 Task: Add a signature Julianna Martinez containing With gratitude and sincere wishes, Julianna Martinez to email address softage.5@softage.net and add a folder Machine learning
Action: Mouse moved to (130, 19)
Screenshot: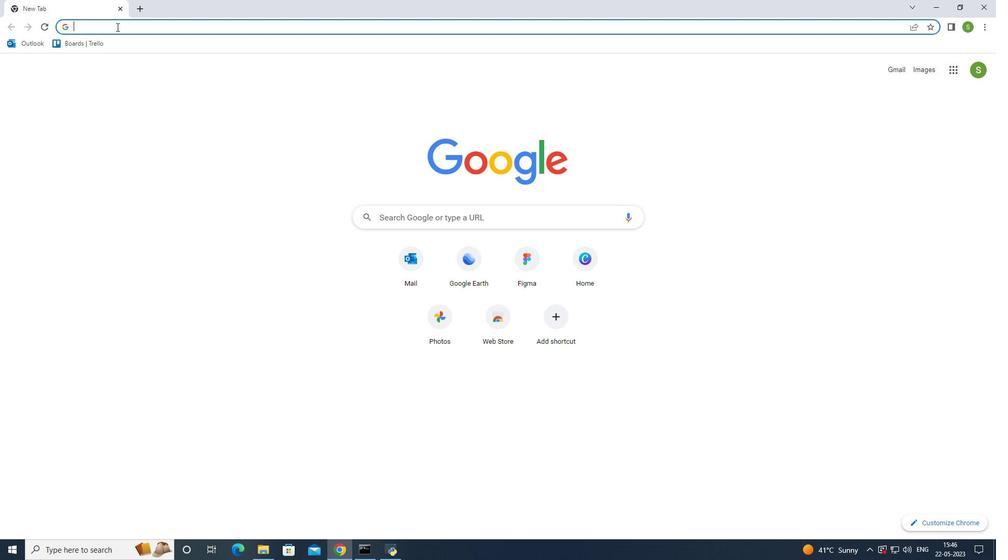 
Action: Key pressed outlook<Key.enter>
Screenshot: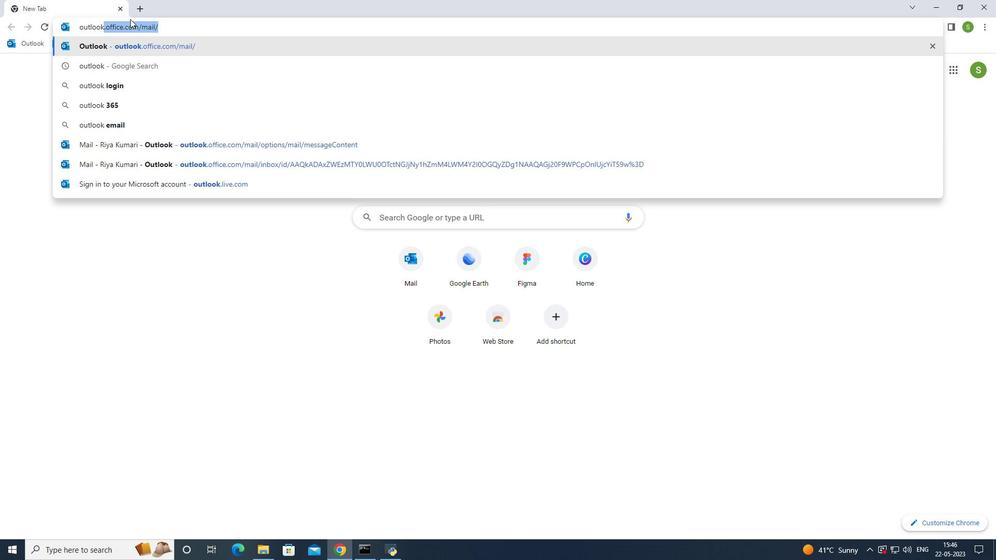 
Action: Mouse moved to (82, 91)
Screenshot: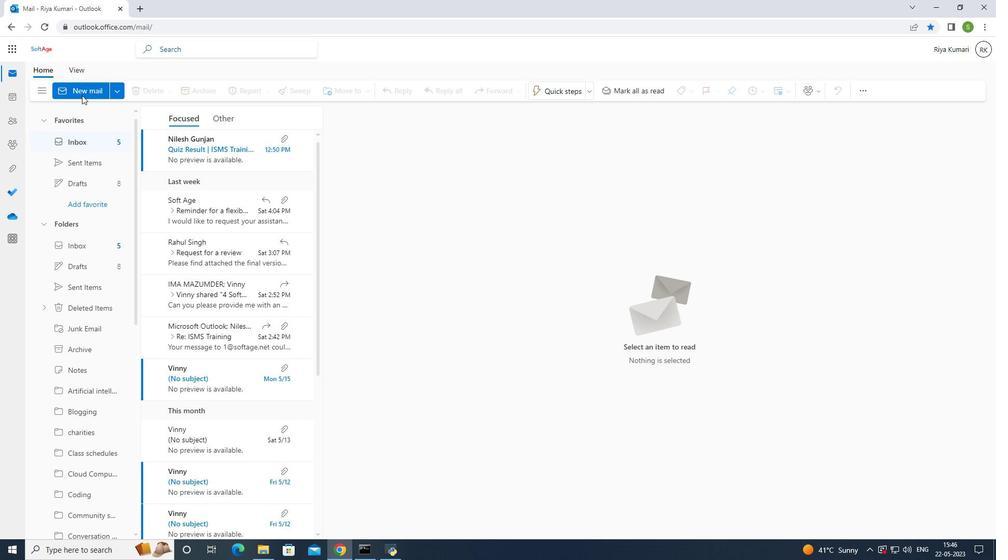 
Action: Mouse pressed left at (82, 91)
Screenshot: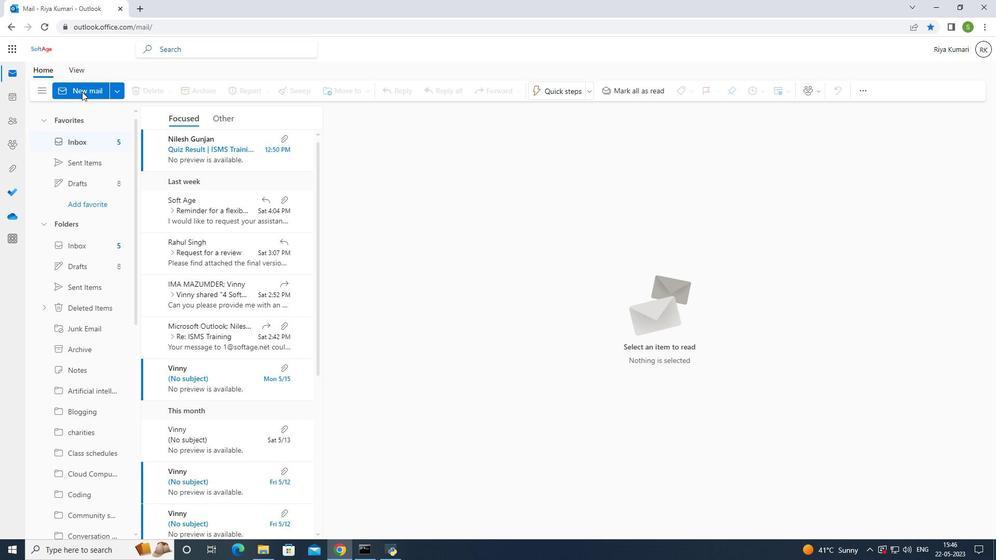 
Action: Mouse pressed left at (82, 91)
Screenshot: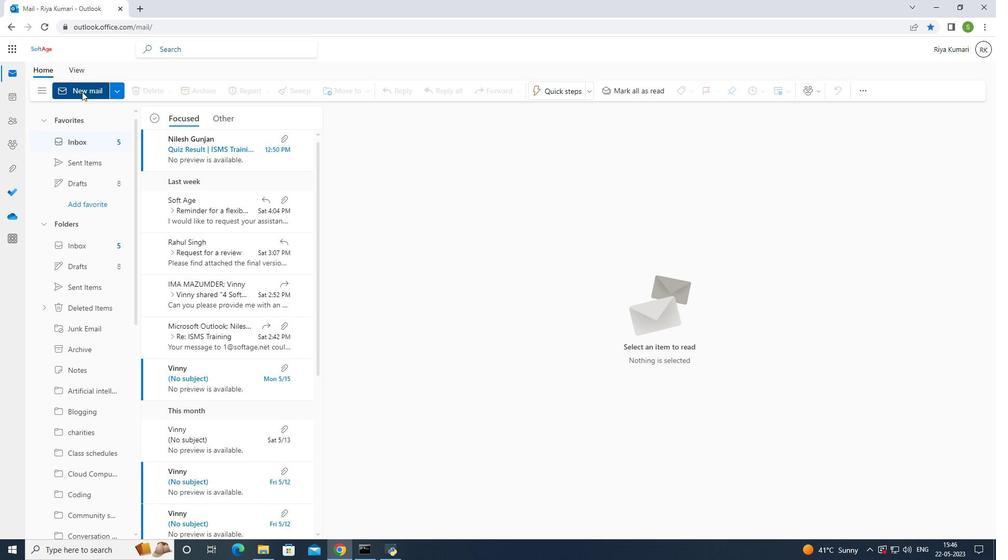 
Action: Mouse moved to (679, 95)
Screenshot: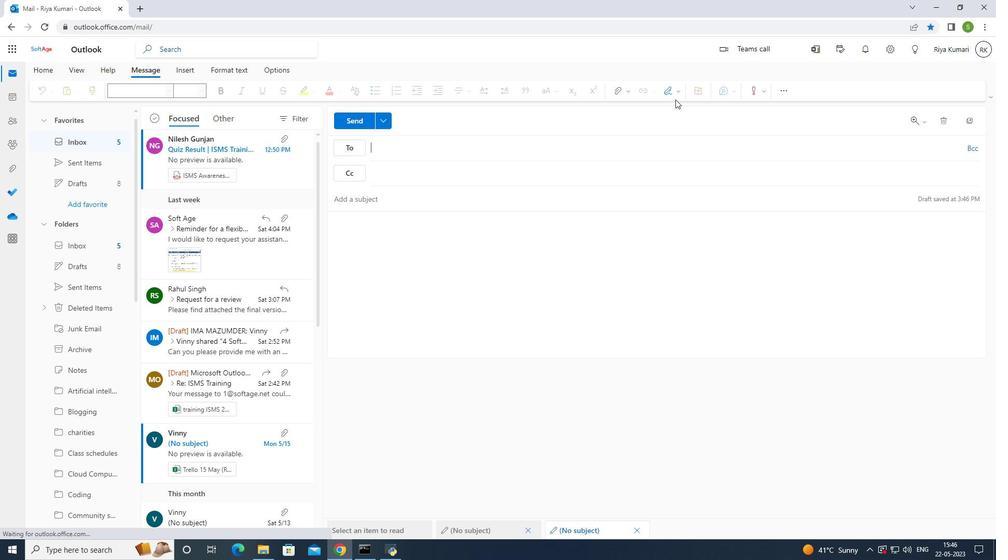 
Action: Mouse pressed left at (679, 95)
Screenshot: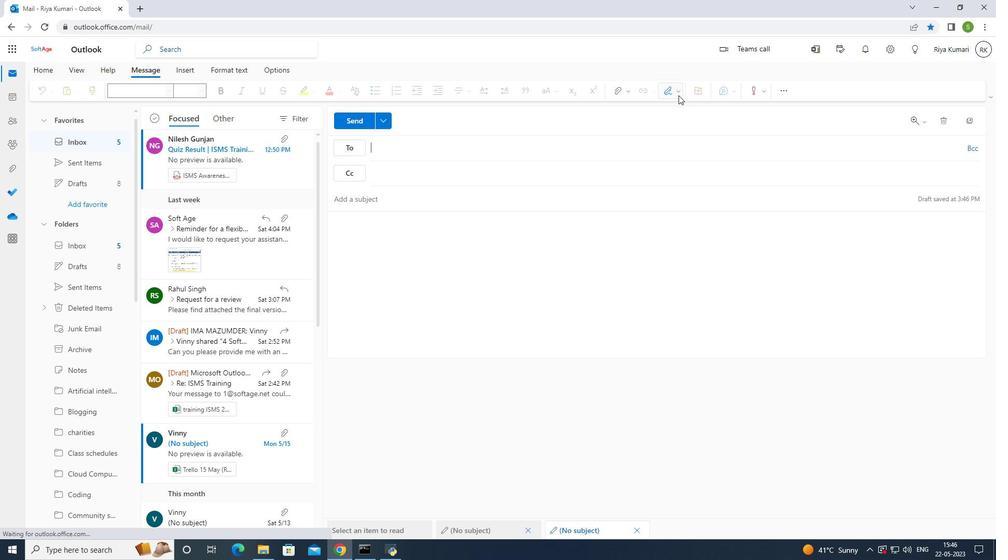 
Action: Mouse moved to (669, 133)
Screenshot: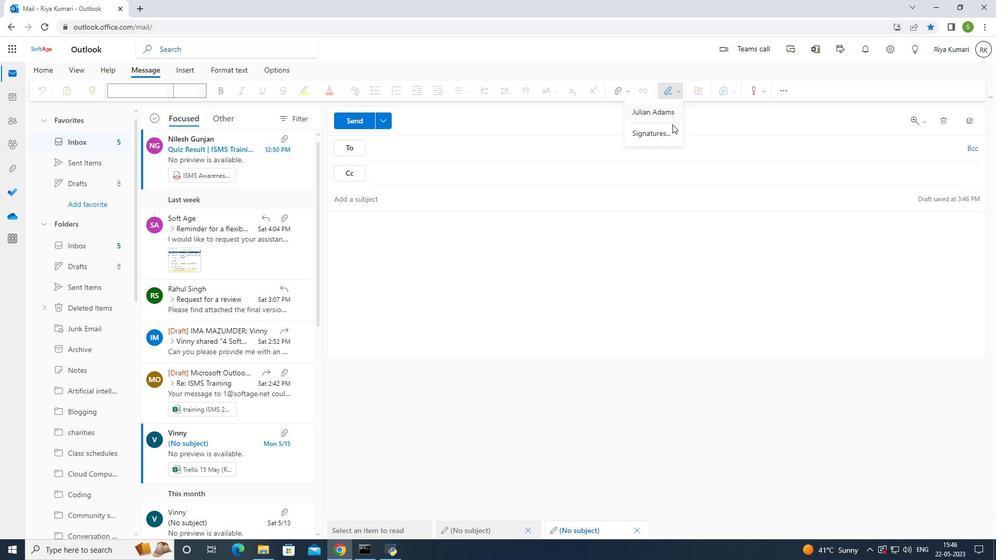 
Action: Mouse pressed left at (669, 133)
Screenshot: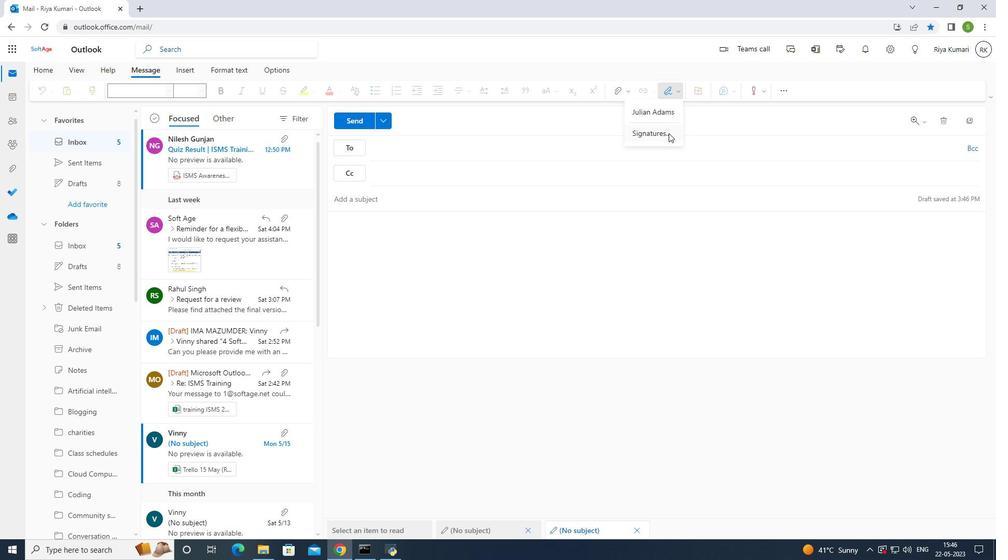 
Action: Mouse moved to (652, 172)
Screenshot: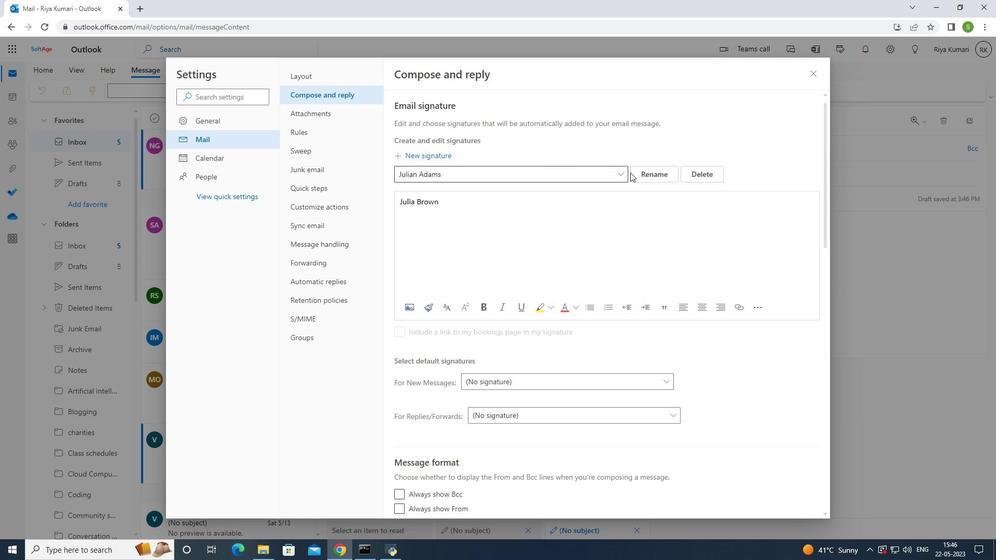 
Action: Mouse pressed left at (652, 172)
Screenshot: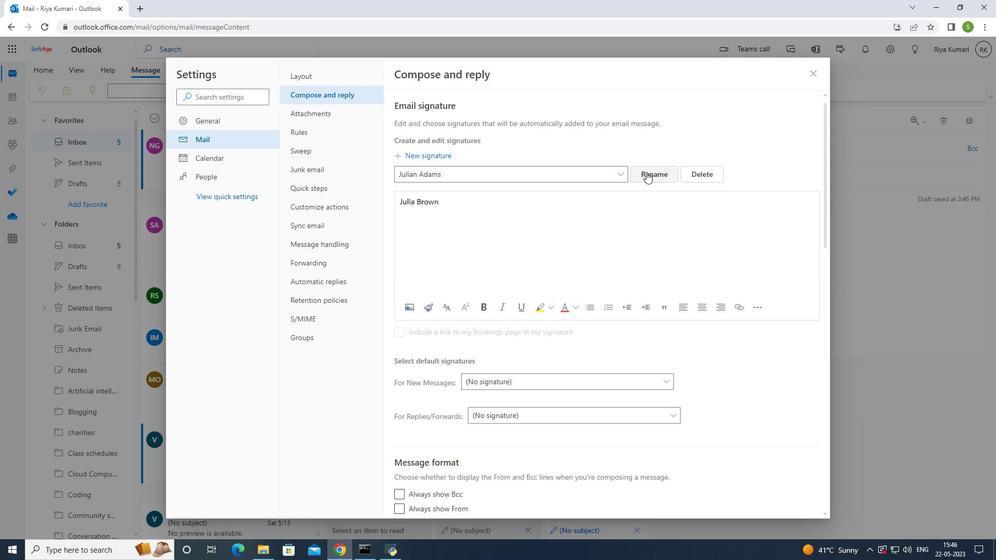 
Action: Mouse moved to (589, 178)
Screenshot: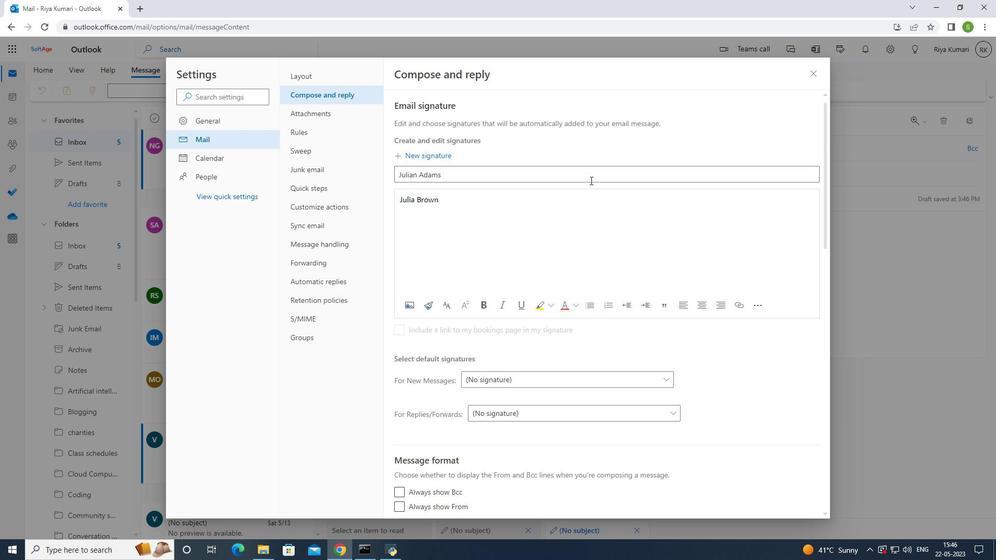 
Action: Mouse pressed left at (589, 178)
Screenshot: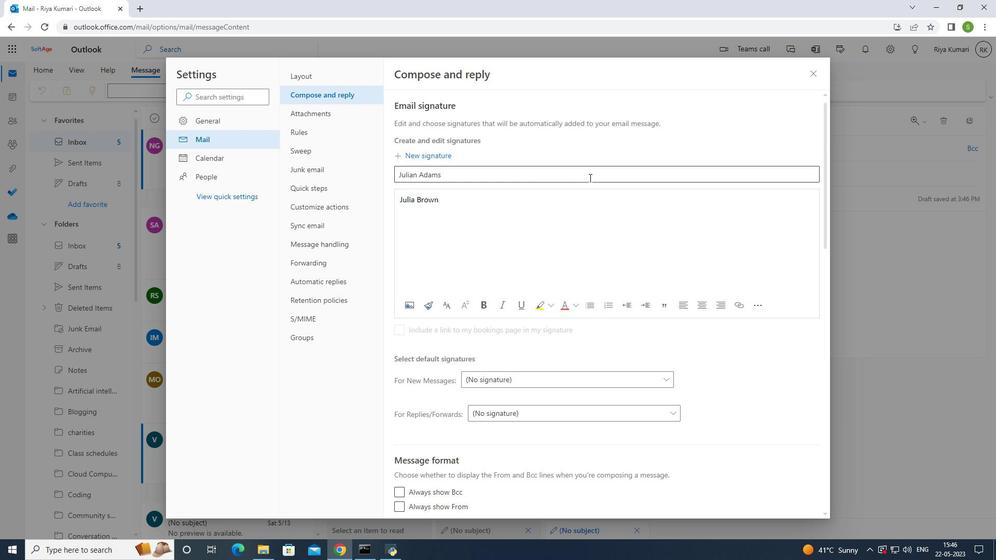 
Action: Mouse moved to (589, 178)
Screenshot: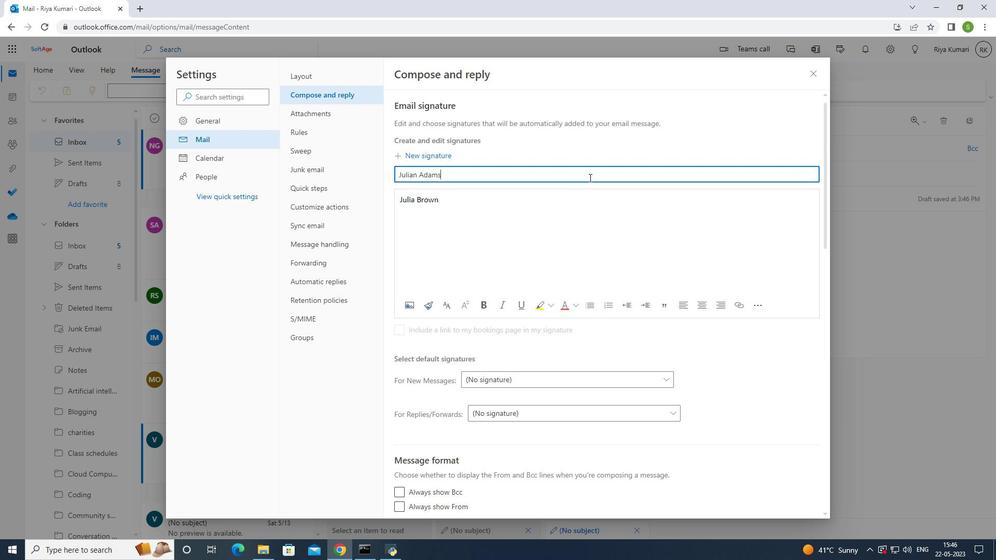
Action: Key pressed <Key.backspace><Key.backspace><Key.backspace><Key.backspace><Key.backspace><Key.backspace><Key.backspace><Key.backspace><Key.backspace><Key.backspace><Key.backspace><Key.backspace><Key.backspace><Key.backspace><Key.backspace><Key.backspace><Key.backspace><Key.backspace><Key.shift>Julianna<Key.space><Key.shift>martinez
Screenshot: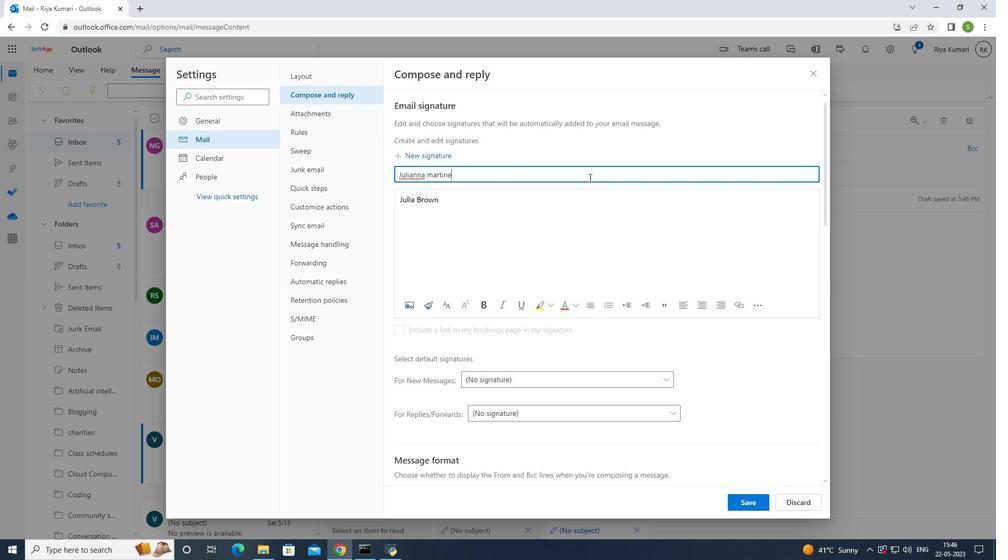 
Action: Mouse moved to (444, 199)
Screenshot: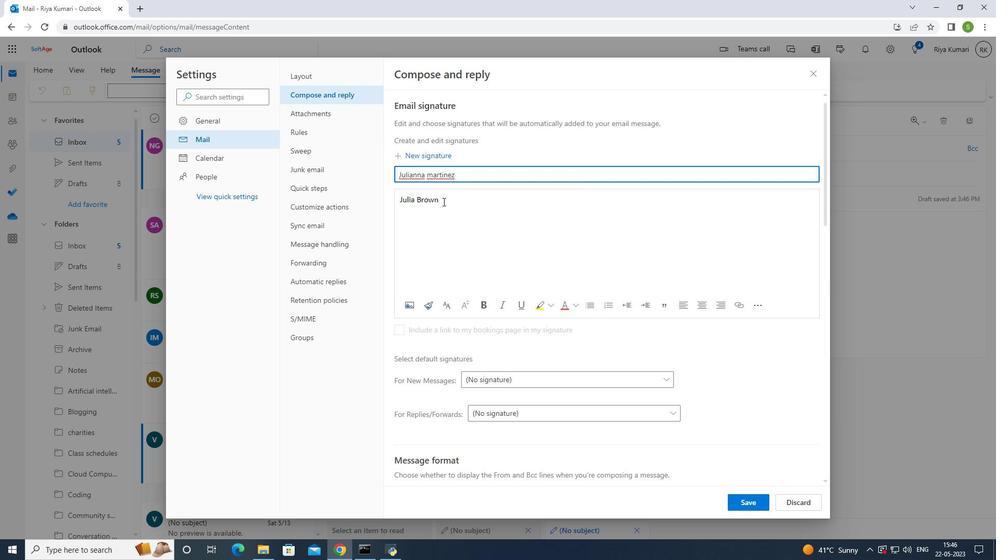 
Action: Mouse pressed left at (444, 199)
Screenshot: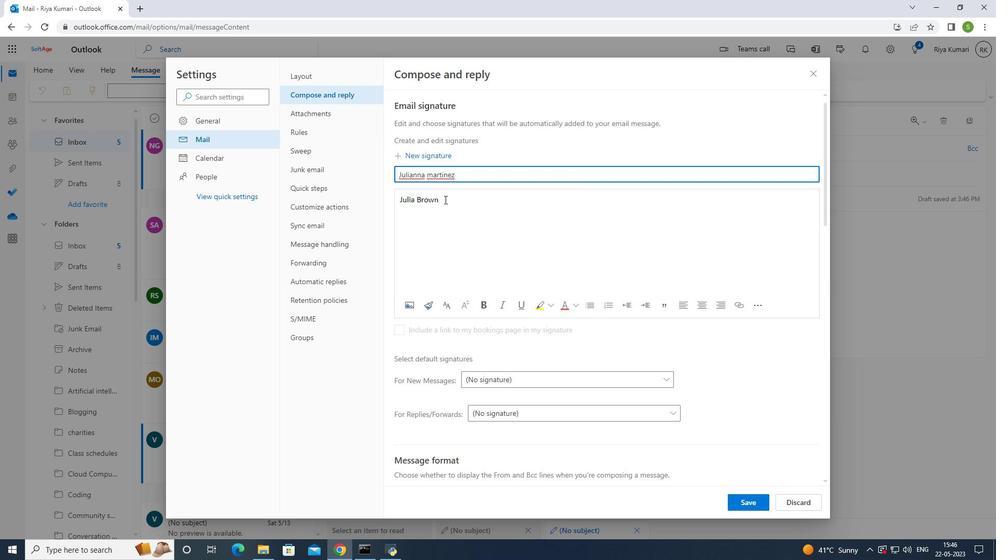 
Action: Mouse moved to (490, 192)
Screenshot: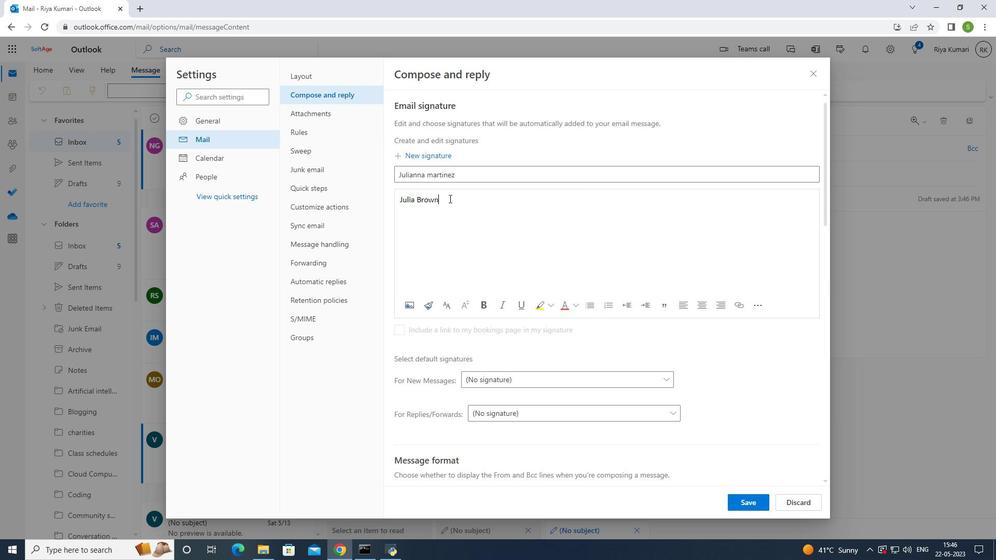 
Action: Key pressed <Key.backspace><Key.backspace><Key.backspace><Key.backspace><Key.backspace><Key.backspace><Key.backspace><Key.backspace><Key.backspace><Key.backspace><Key.backspace><Key.backspace><Key.backspace><Key.backspace><Key.backspace>julianna<Key.space><Key.shift>Martinez
Screenshot: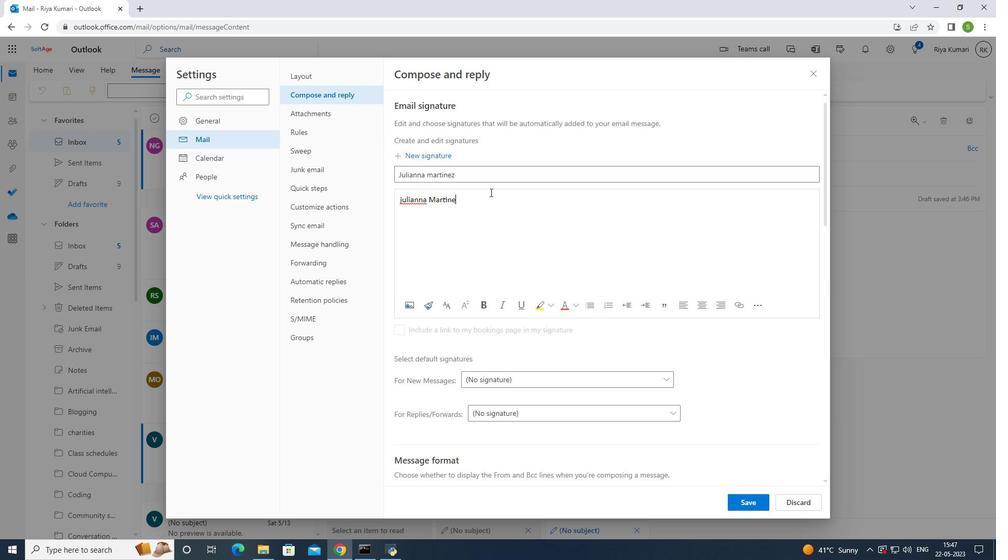 
Action: Mouse moved to (400, 197)
Screenshot: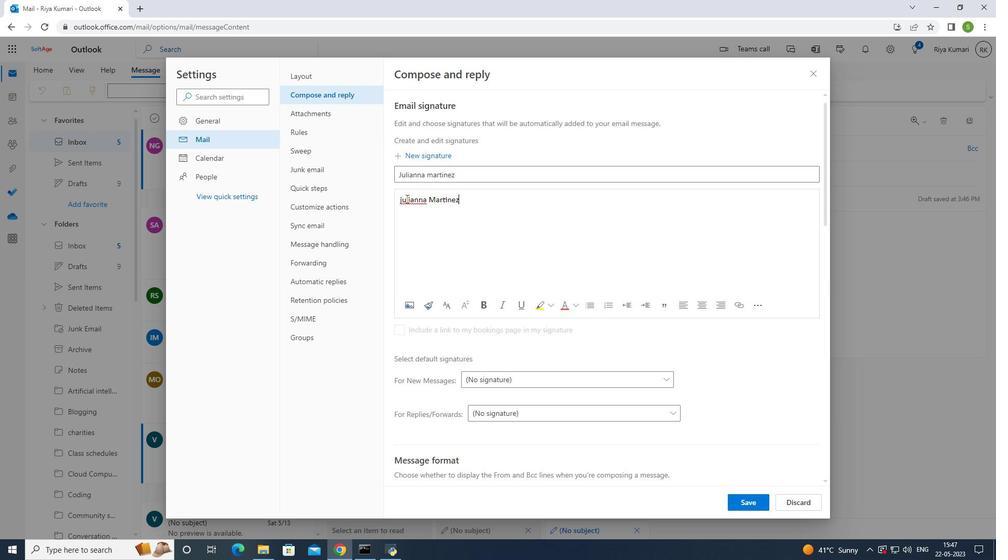 
Action: Mouse pressed left at (400, 197)
Screenshot: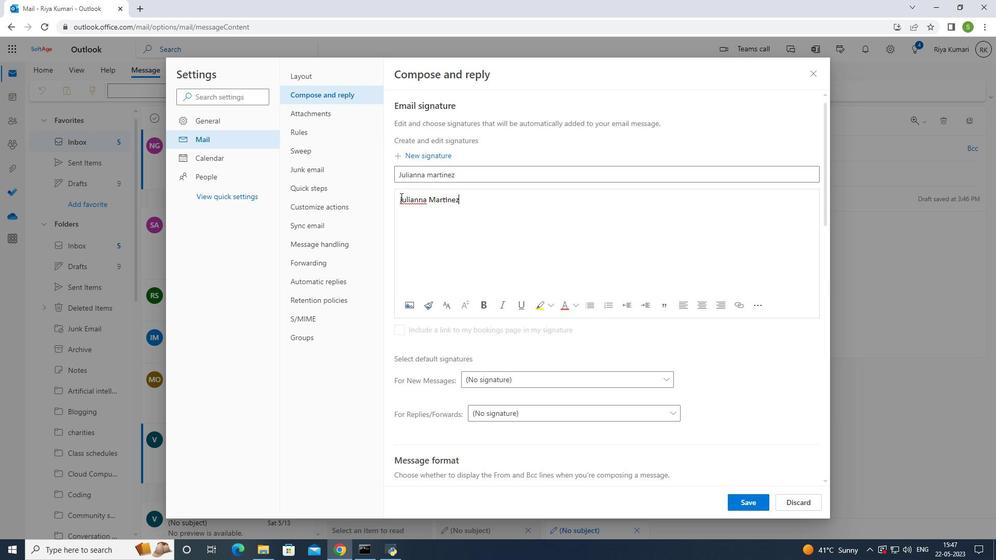 
Action: Mouse moved to (422, 196)
Screenshot: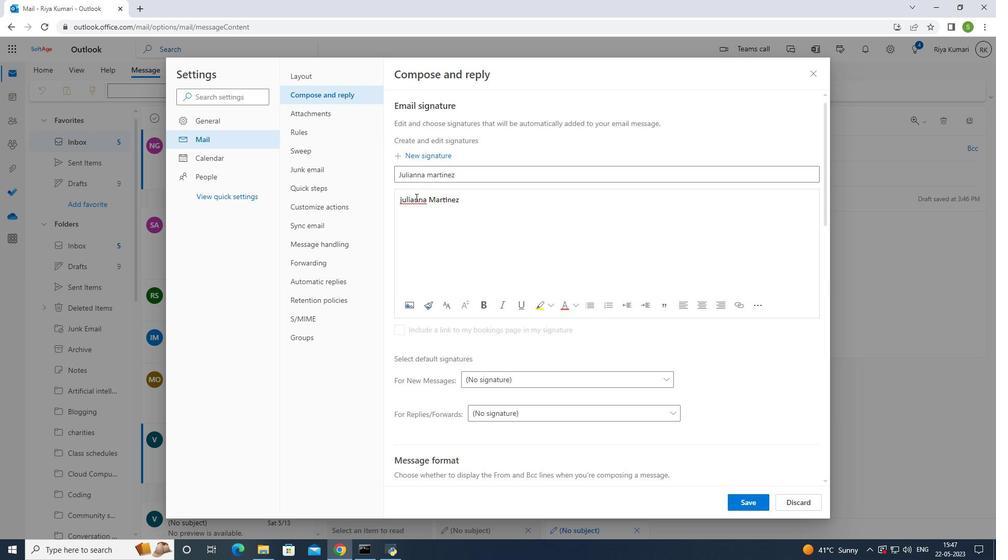 
Action: Key pressed <Key.right><Key.backspace><Key.shift><Key.shift><Key.shift><Key.shift>J
Screenshot: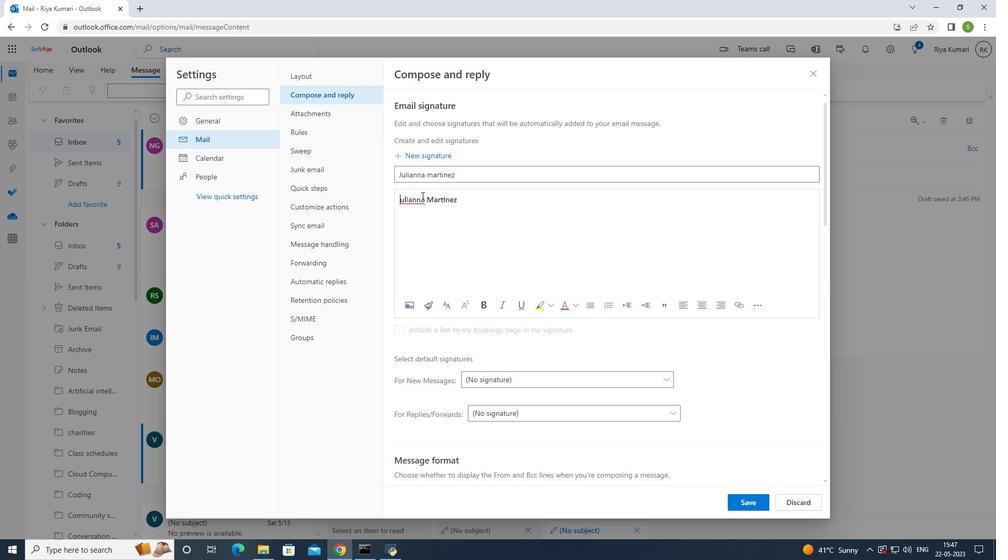 
Action: Mouse moved to (750, 501)
Screenshot: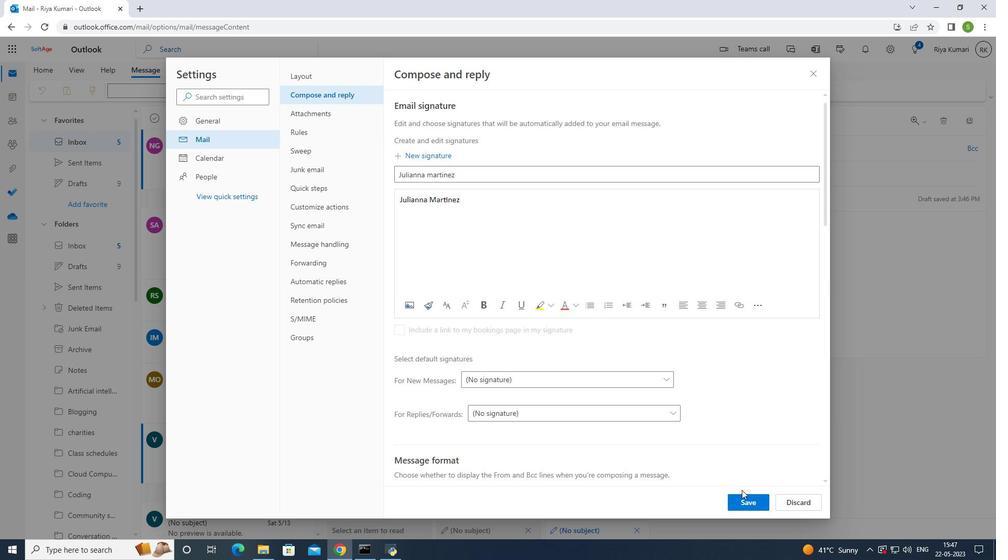 
Action: Mouse pressed left at (750, 501)
Screenshot: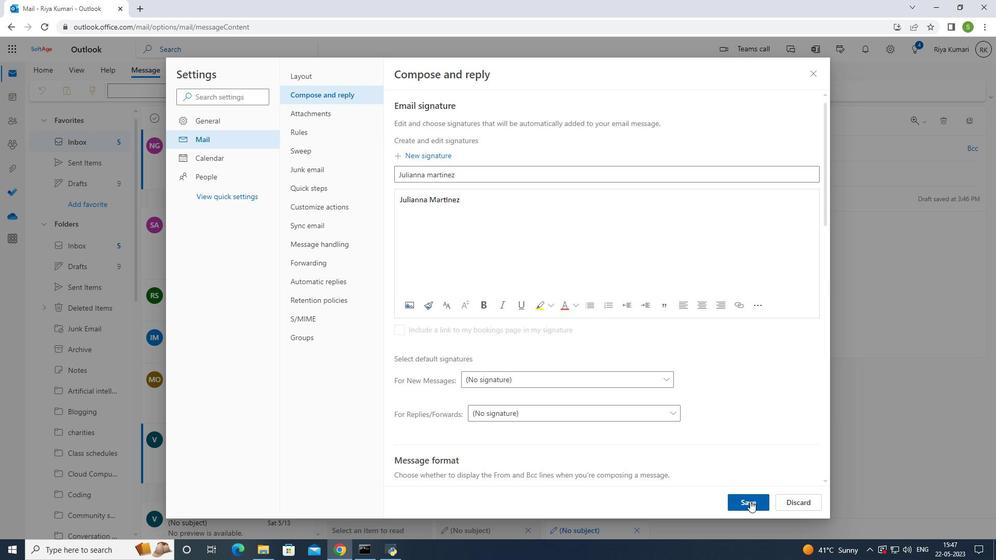 
Action: Mouse moved to (814, 72)
Screenshot: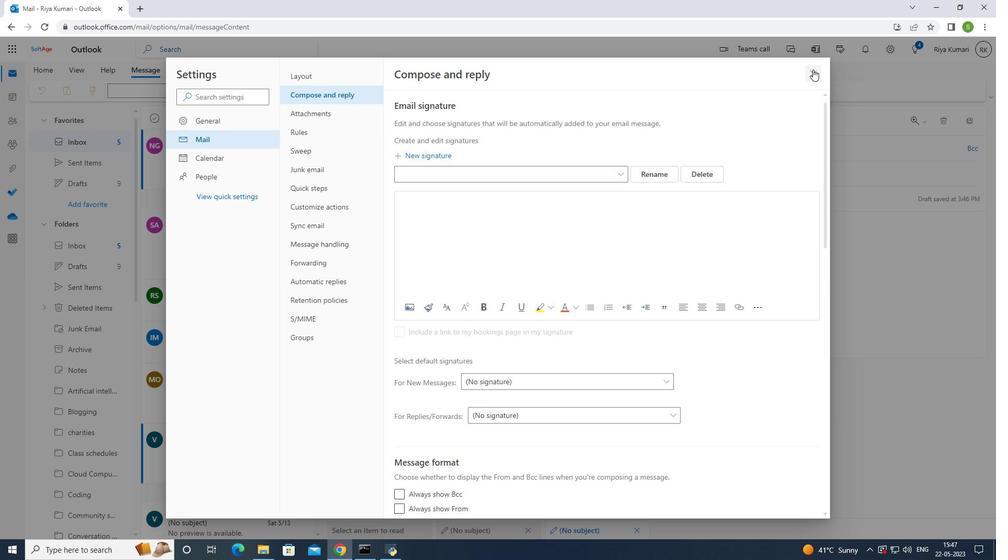 
Action: Mouse pressed left at (814, 72)
Screenshot: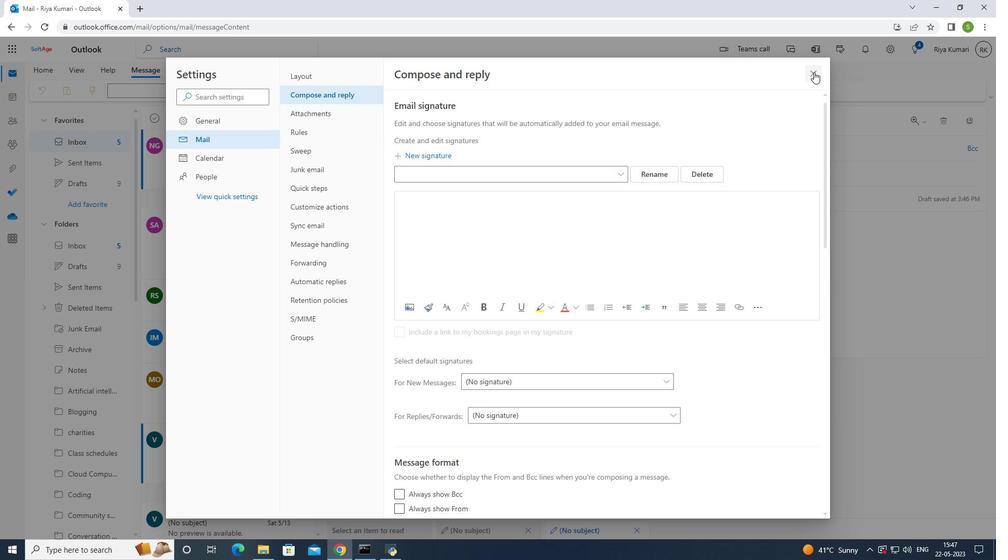 
Action: Mouse moved to (398, 153)
Screenshot: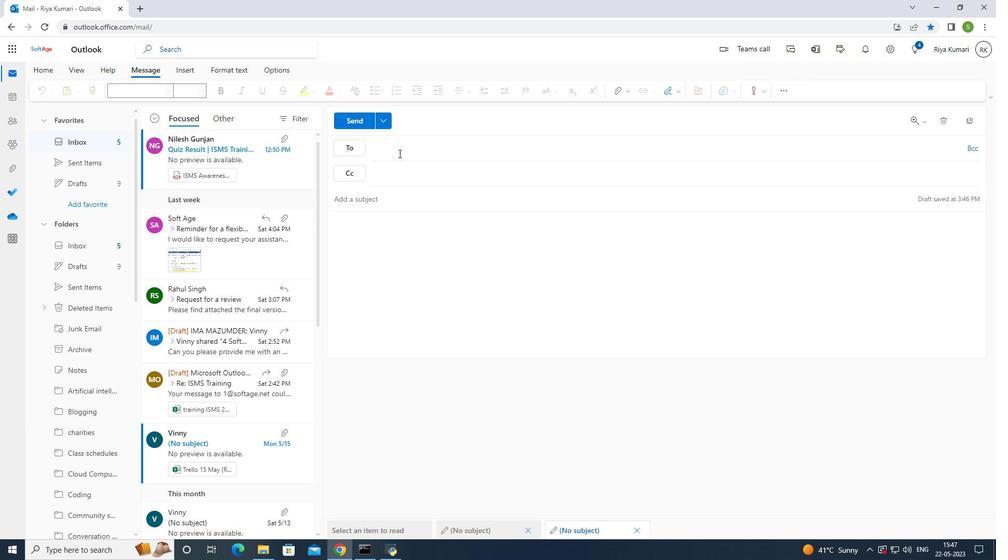 
Action: Mouse pressed left at (398, 153)
Screenshot: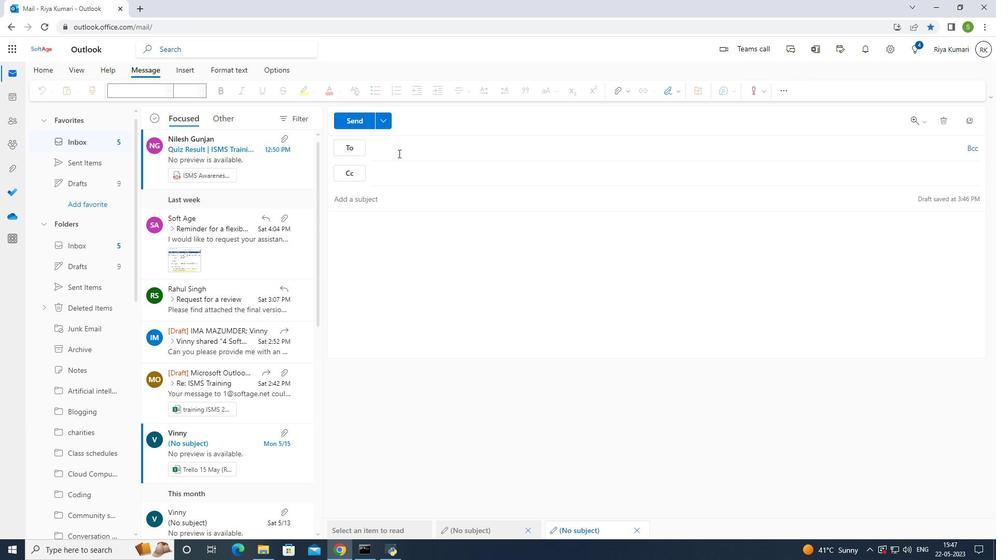 
Action: Mouse moved to (433, 154)
Screenshot: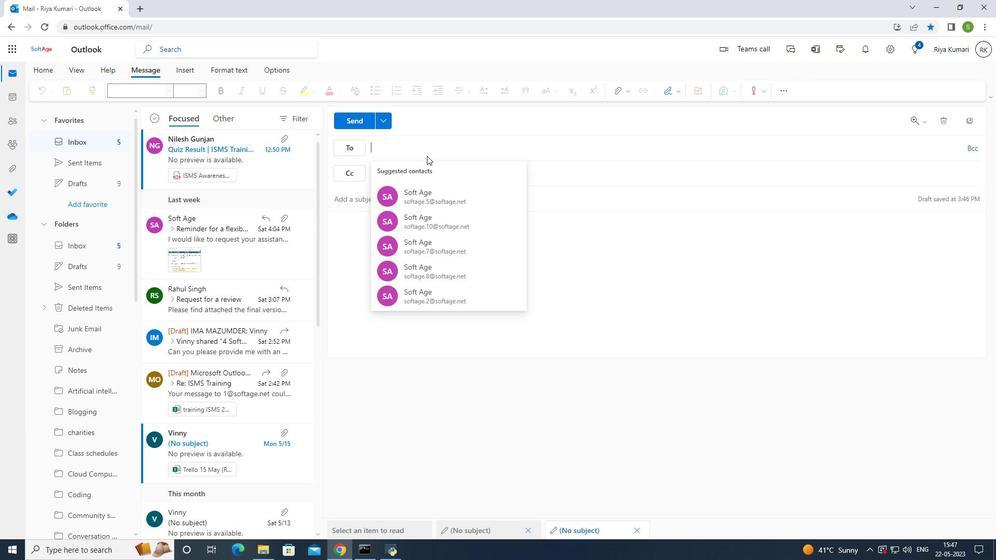 
Action: Key pressed softage.5<Key.shift>@softage.net
Screenshot: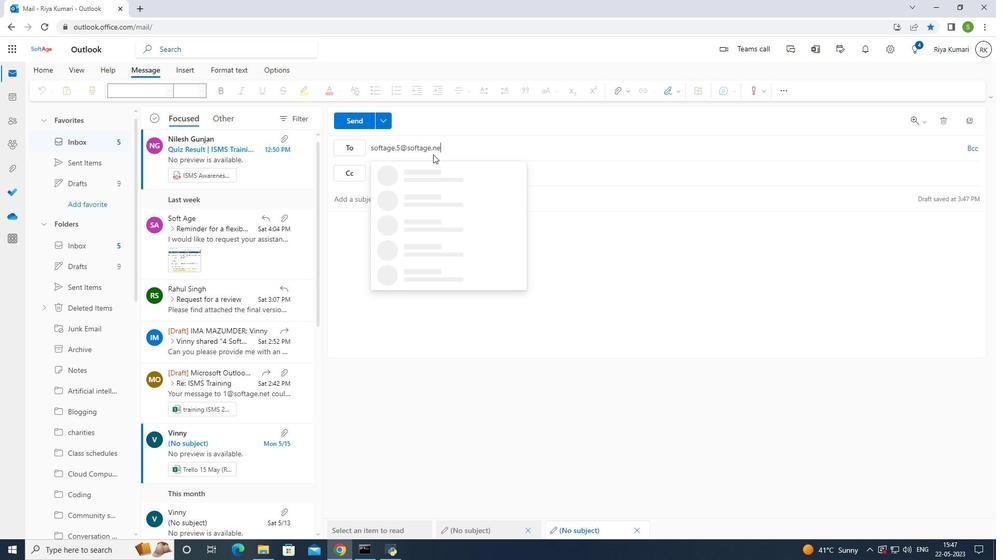 
Action: Mouse moved to (435, 175)
Screenshot: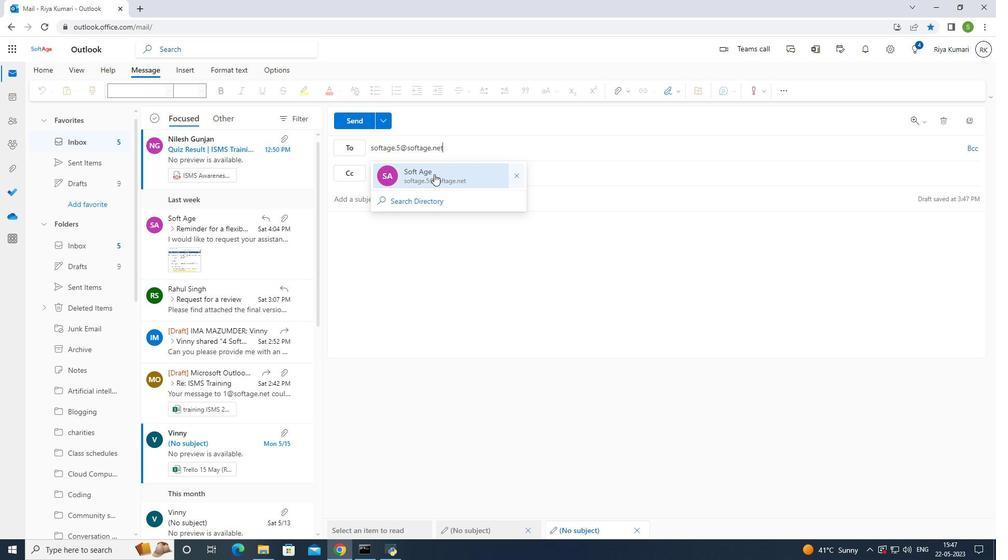
Action: Mouse pressed left at (435, 175)
Screenshot: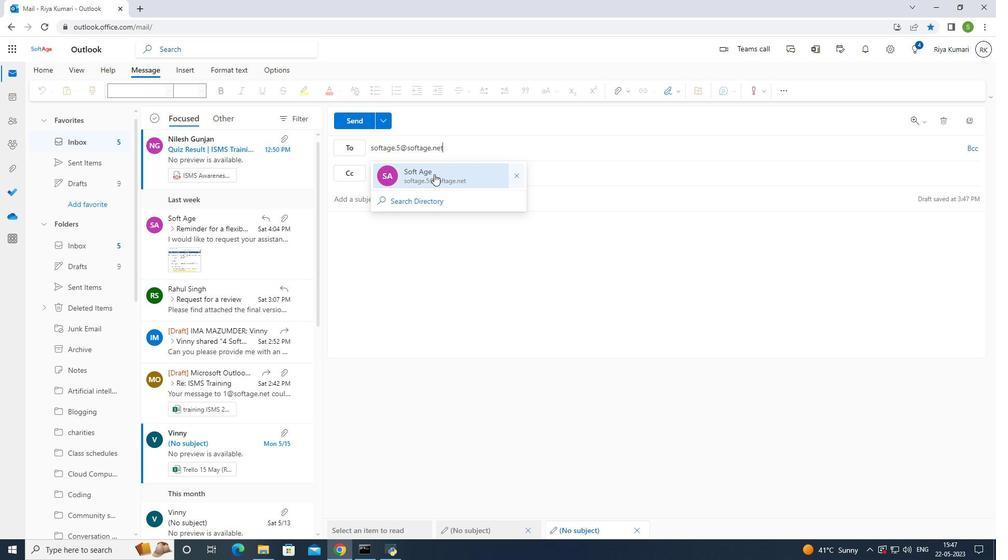 
Action: Mouse moved to (431, 223)
Screenshot: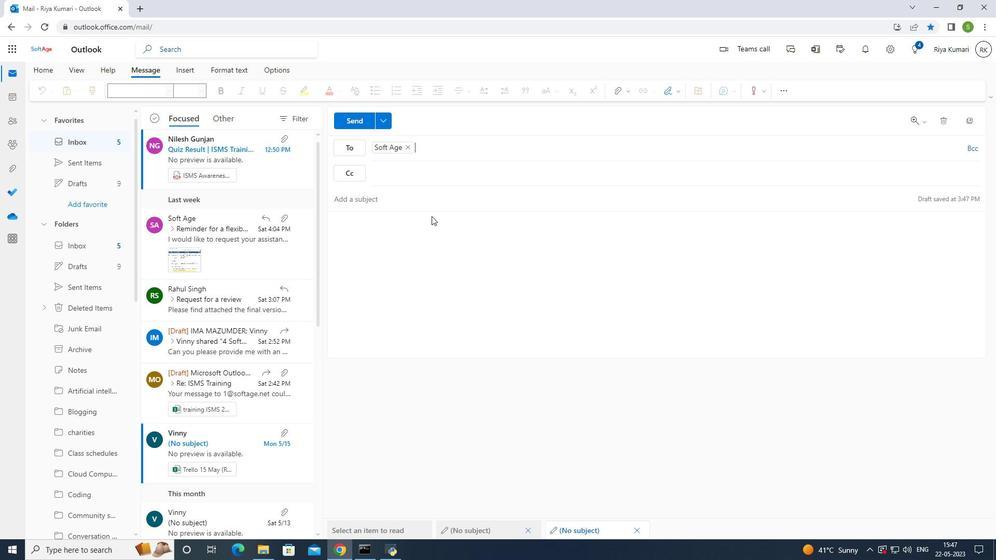 
Action: Mouse pressed left at (431, 223)
Screenshot: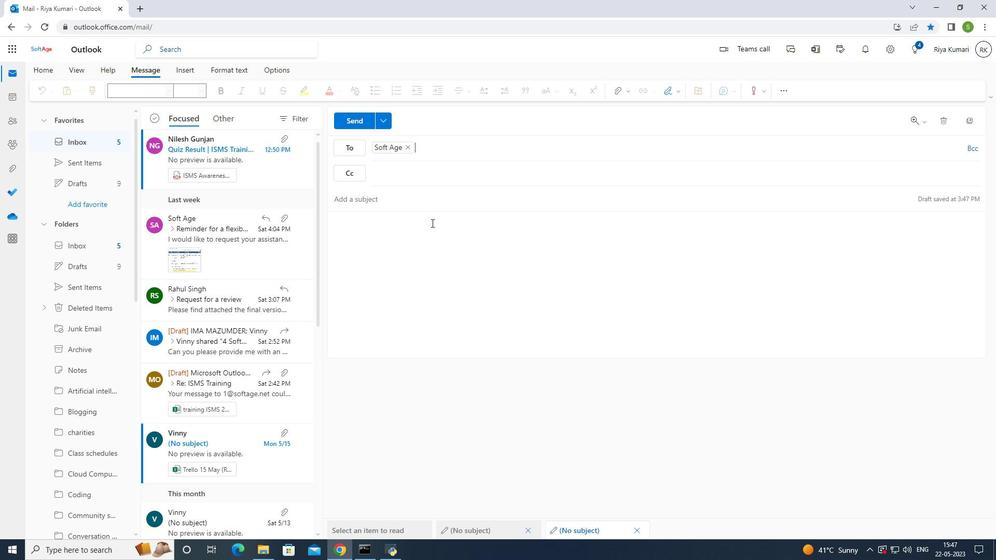 
Action: Mouse moved to (680, 91)
Screenshot: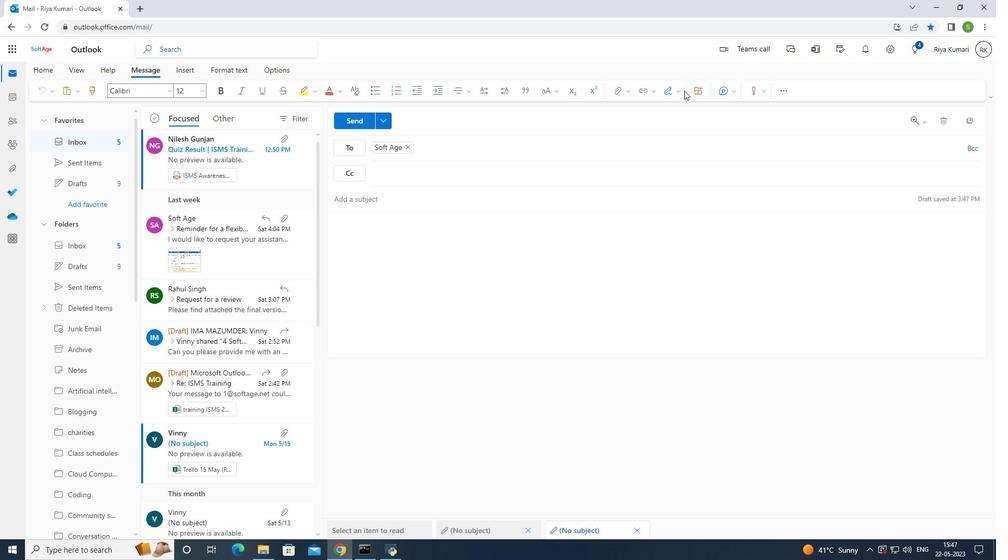 
Action: Mouse pressed left at (680, 91)
Screenshot: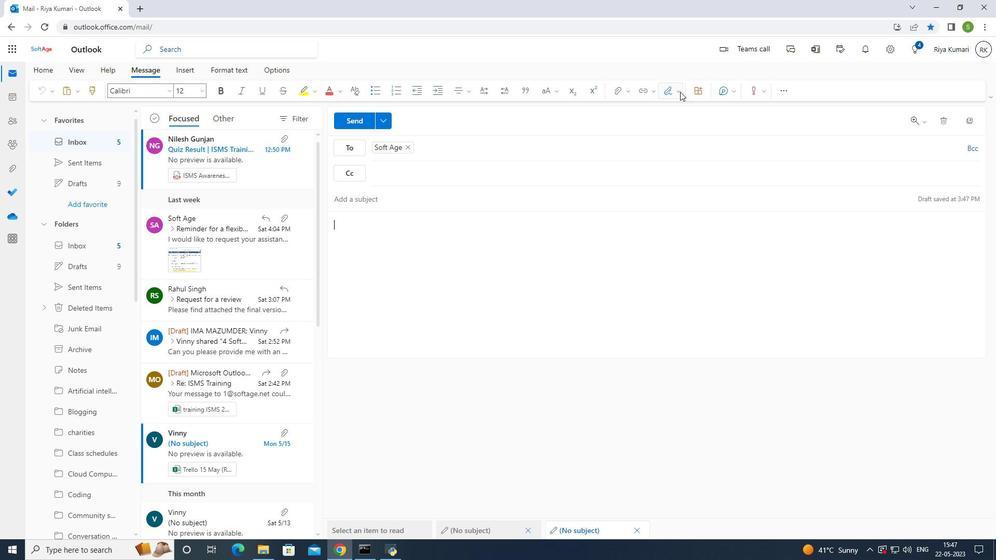 
Action: Mouse moved to (661, 114)
Screenshot: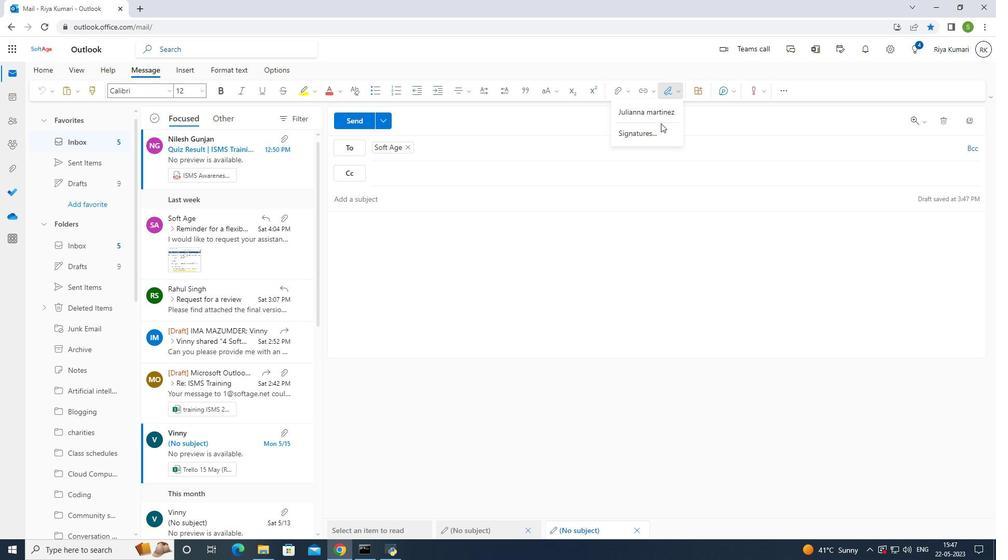 
Action: Mouse pressed left at (661, 114)
Screenshot: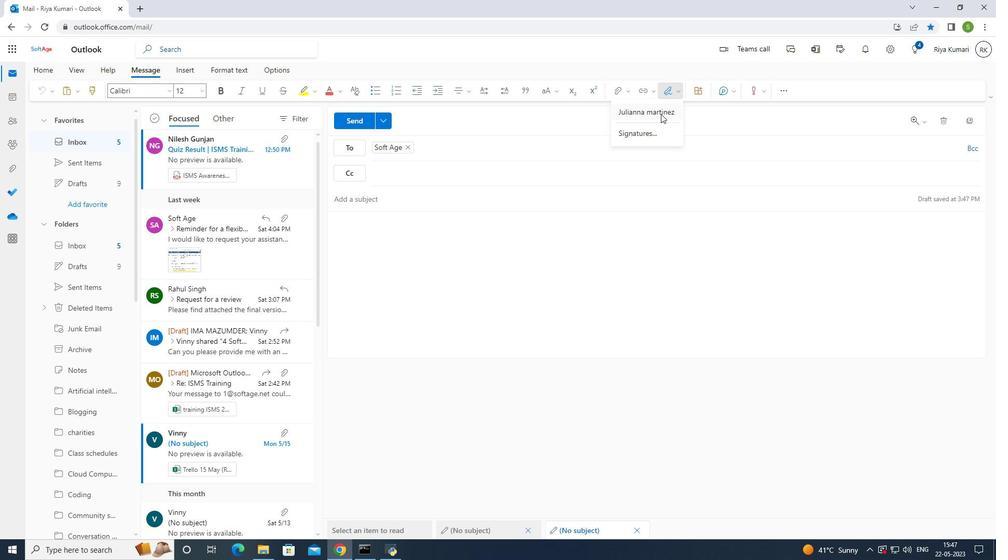 
Action: Mouse moved to (572, 199)
Screenshot: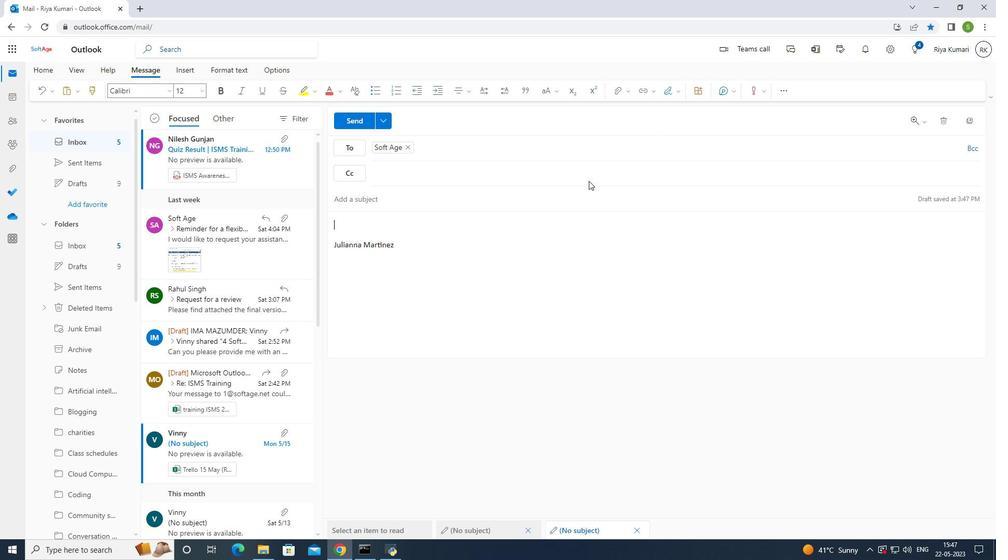 
Action: Key pressed gatitude<Key.space>and<Key.space>sincere<Key.space>wishes
Screenshot: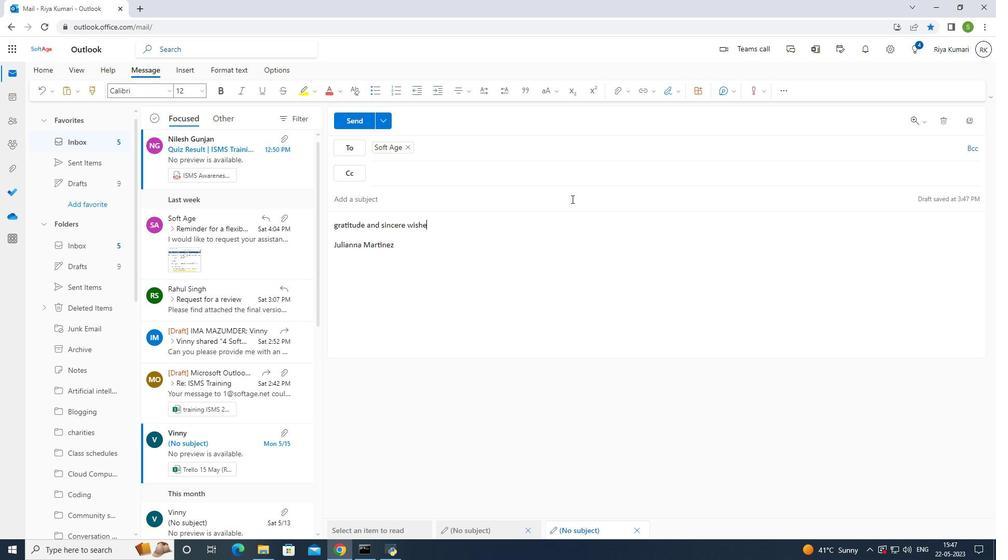 
Action: Mouse moved to (109, 284)
Screenshot: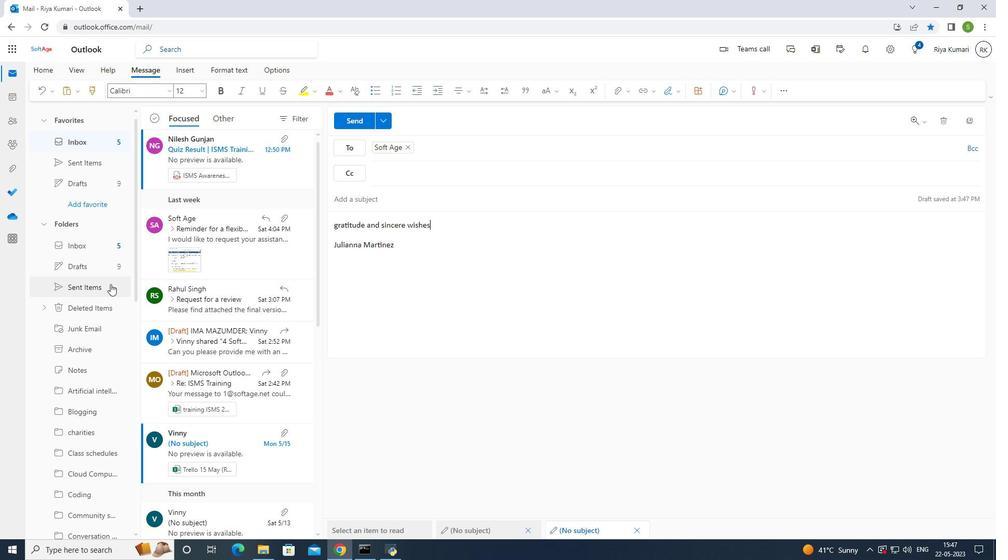 
Action: Mouse scrolled (109, 283) with delta (0, 0)
Screenshot: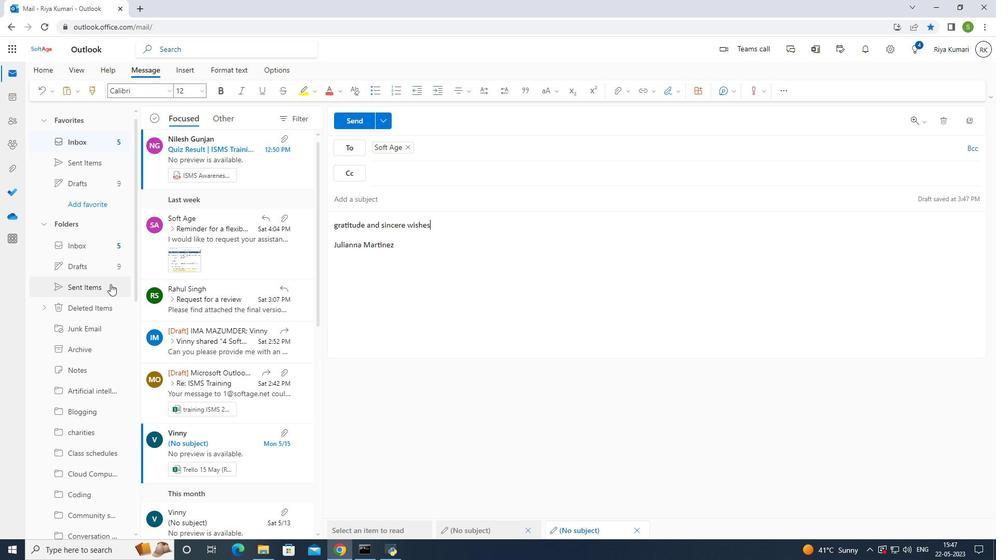 
Action: Mouse scrolled (109, 283) with delta (0, 0)
Screenshot: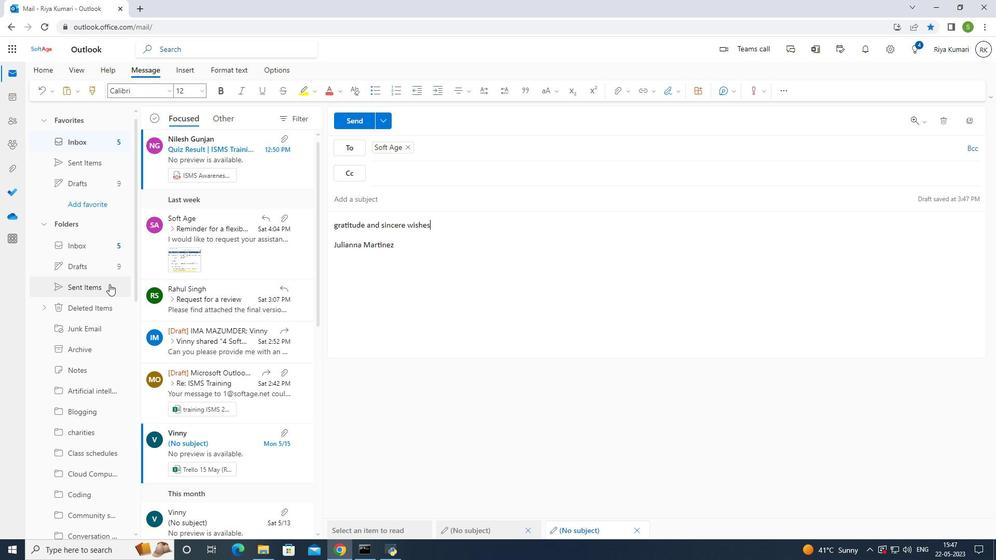 
Action: Mouse moved to (109, 284)
Screenshot: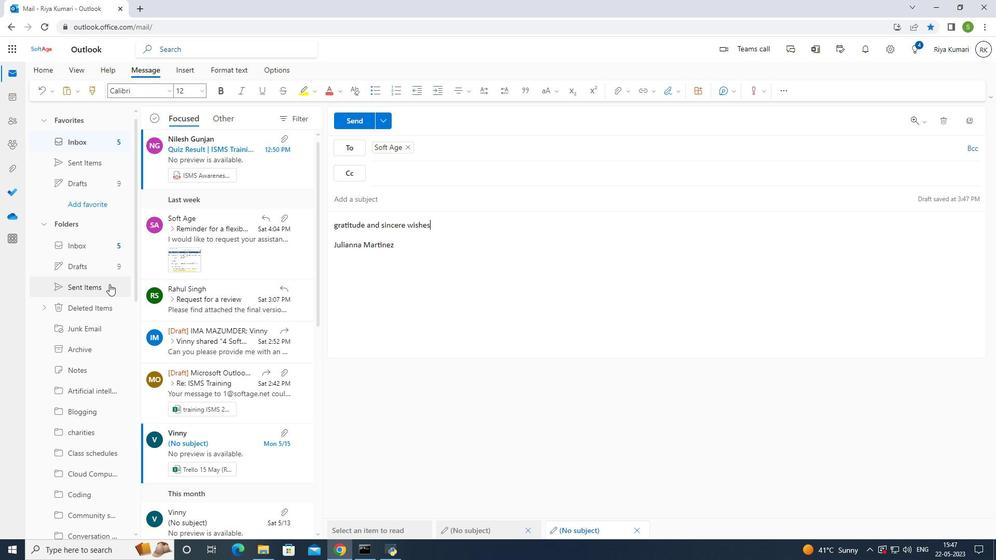 
Action: Mouse scrolled (109, 283) with delta (0, 0)
Screenshot: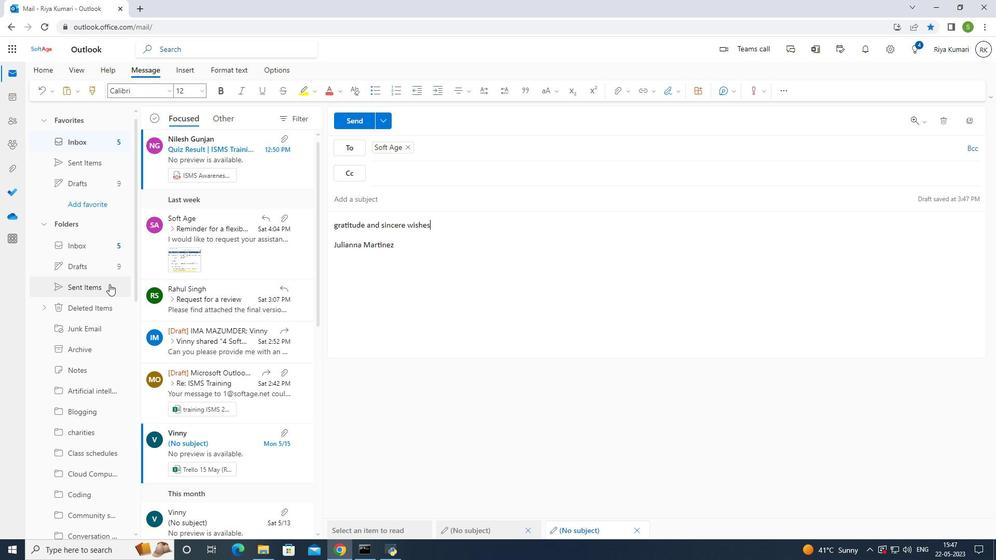 
Action: Mouse moved to (109, 285)
Screenshot: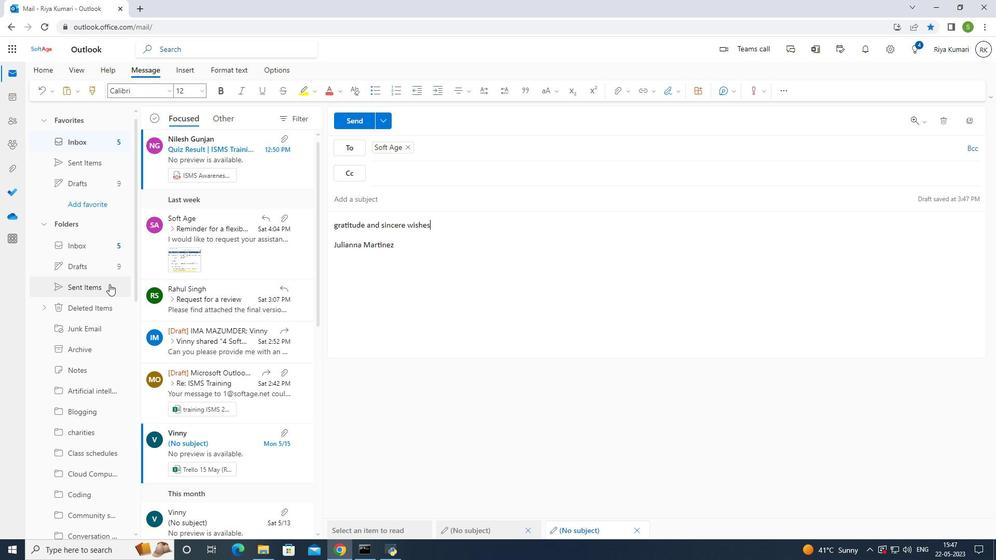 
Action: Mouse scrolled (109, 284) with delta (0, 0)
Screenshot: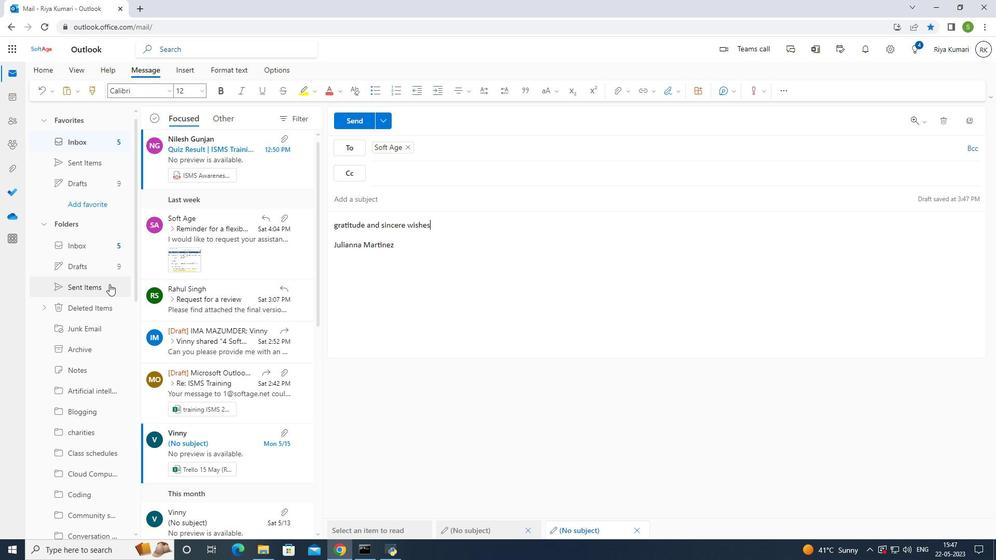 
Action: Mouse moved to (109, 286)
Screenshot: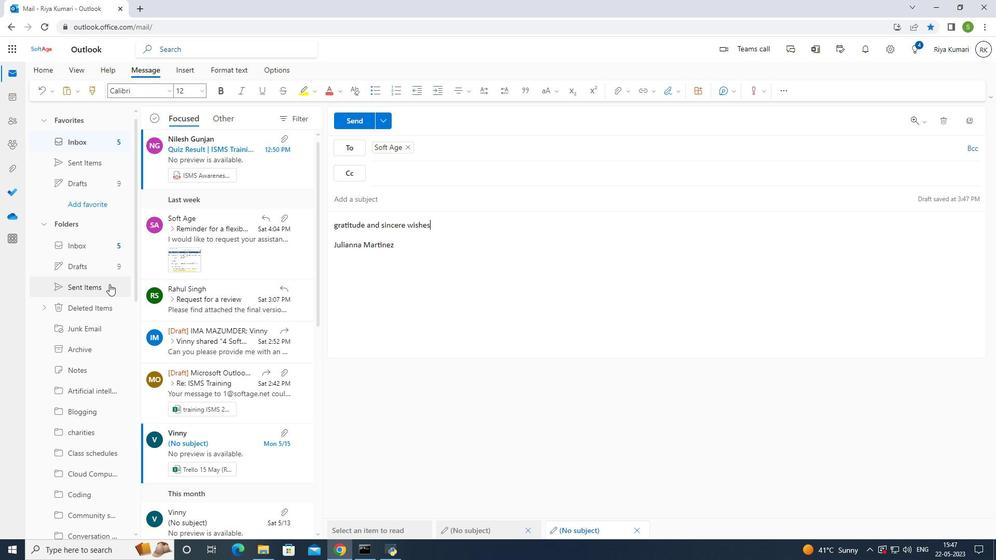 
Action: Mouse scrolled (109, 286) with delta (0, 0)
Screenshot: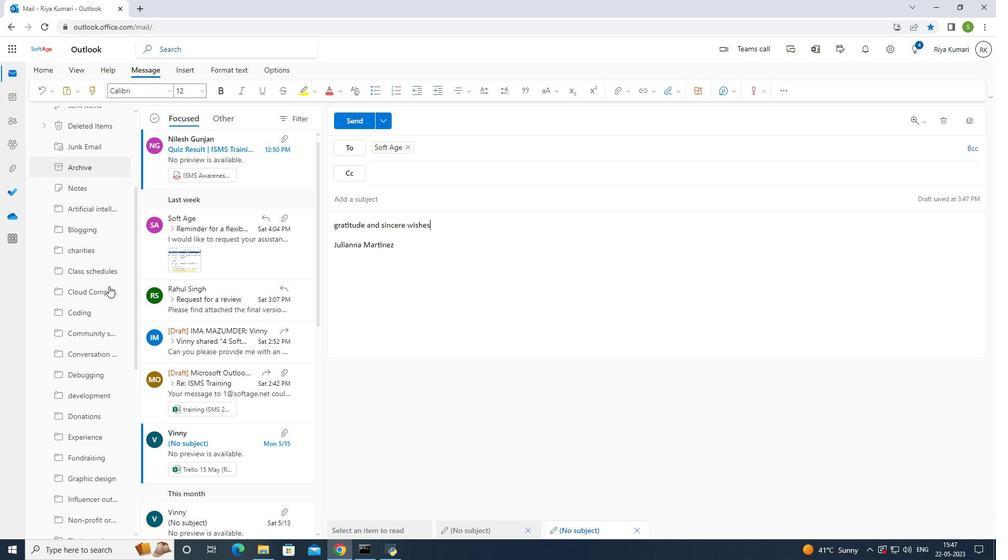 
Action: Mouse scrolled (109, 286) with delta (0, 0)
Screenshot: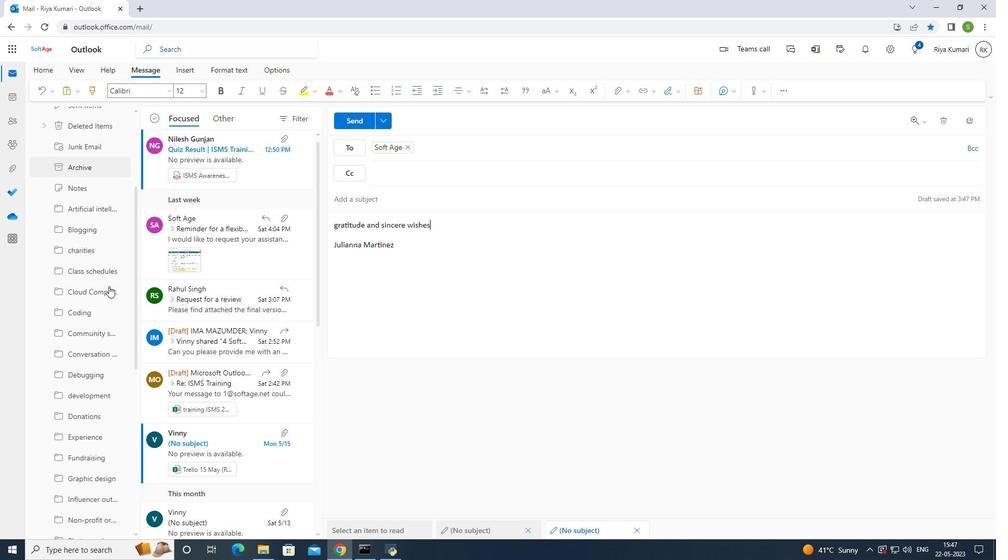 
Action: Mouse scrolled (109, 286) with delta (0, 0)
Screenshot: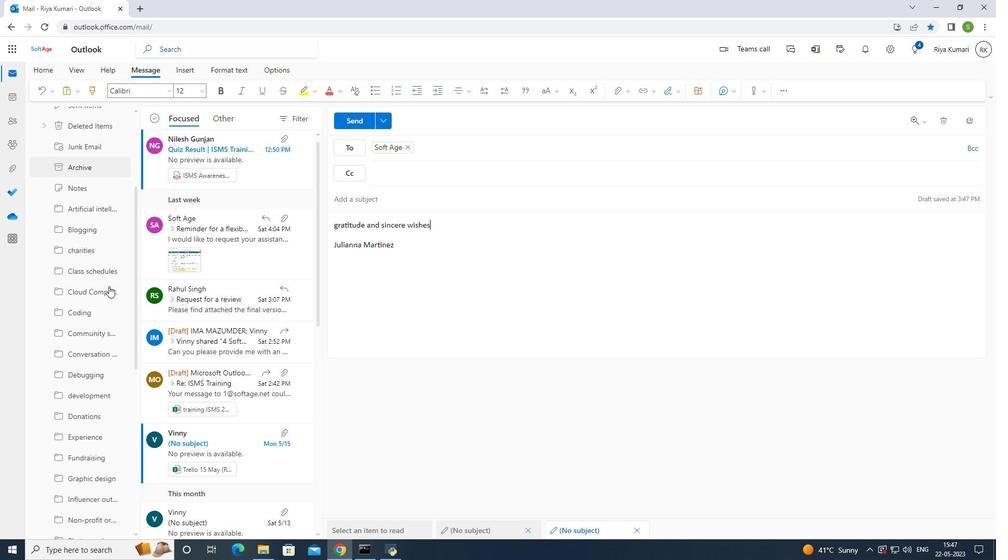 
Action: Mouse scrolled (109, 286) with delta (0, 0)
Screenshot: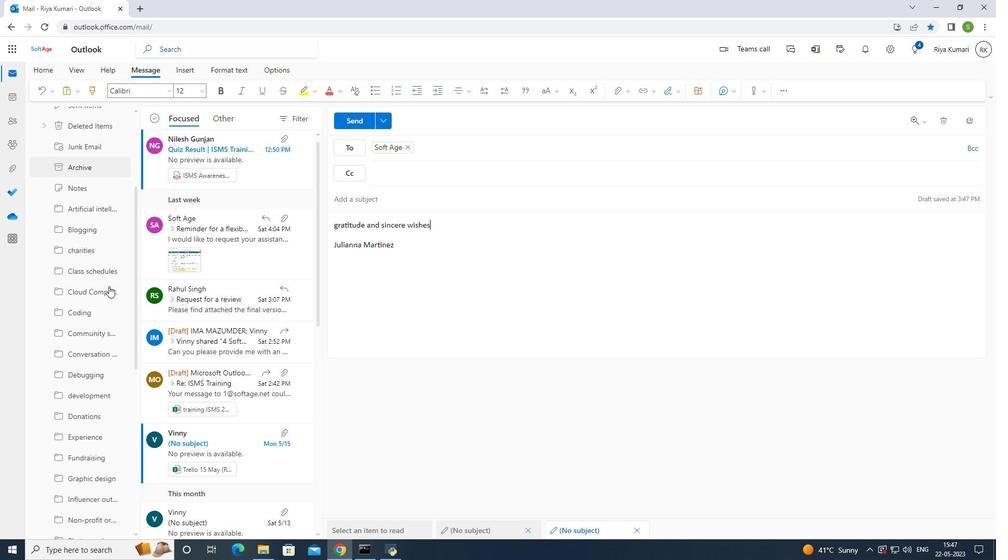 
Action: Mouse moved to (107, 288)
Screenshot: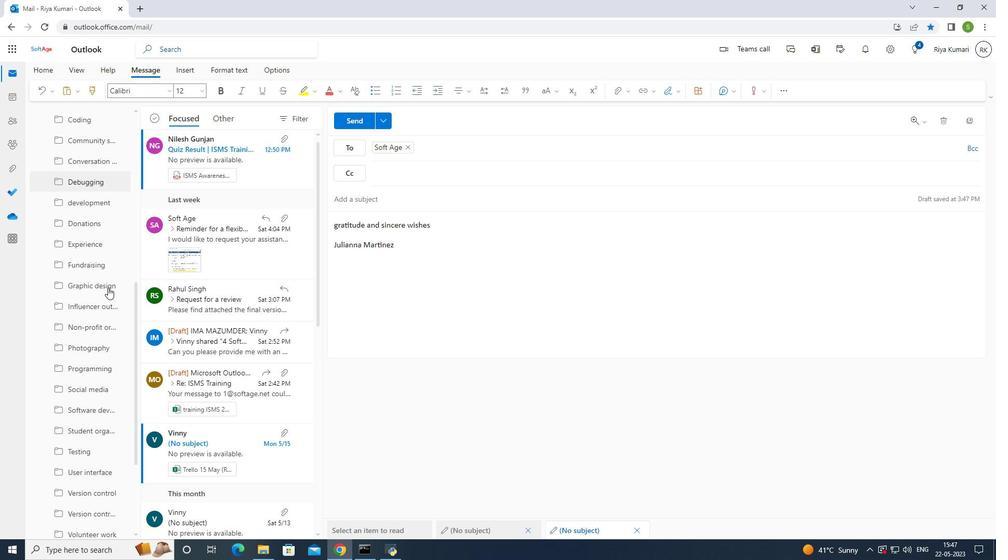 
Action: Mouse scrolled (107, 288) with delta (0, 0)
Screenshot: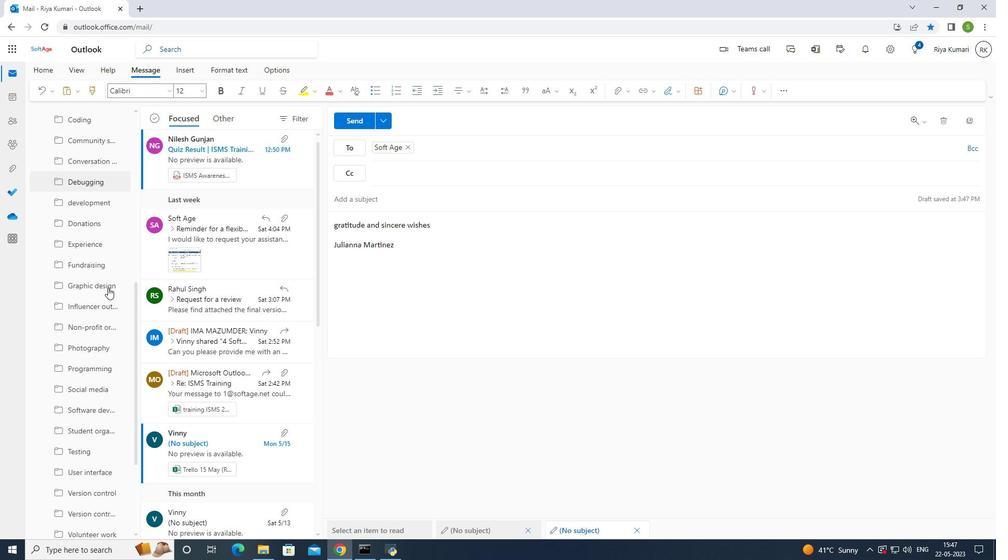 
Action: Mouse scrolled (107, 288) with delta (0, 0)
Screenshot: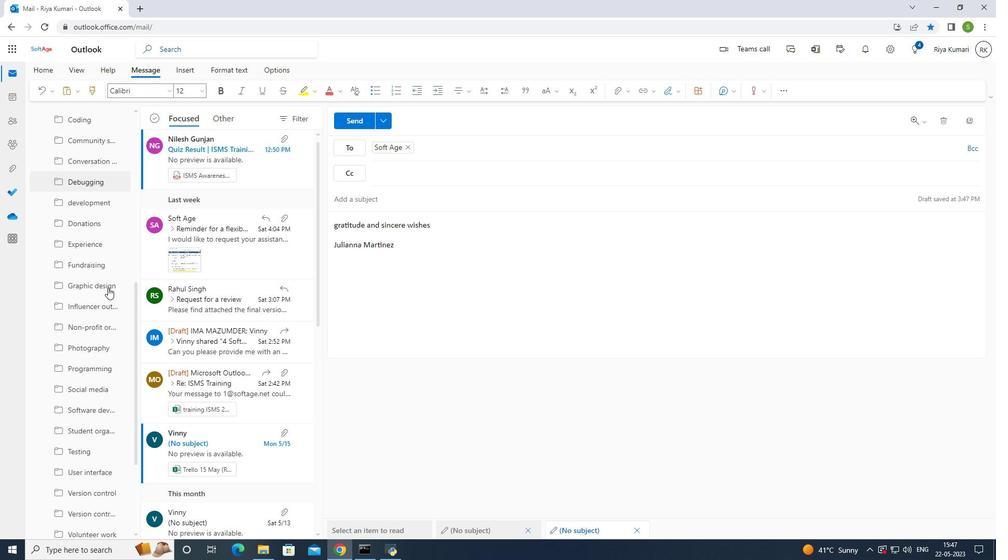
Action: Mouse moved to (107, 288)
Screenshot: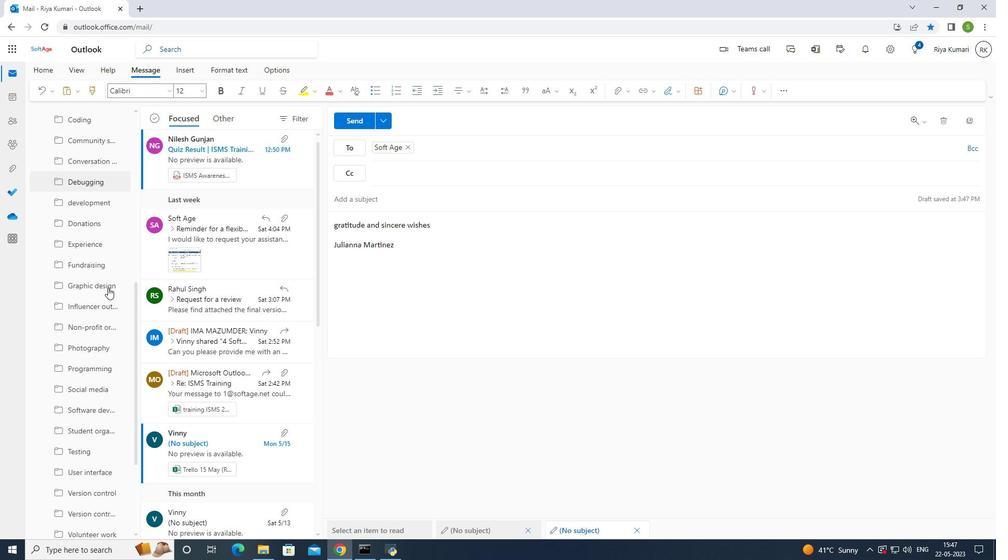 
Action: Mouse scrolled (107, 288) with delta (0, 0)
Screenshot: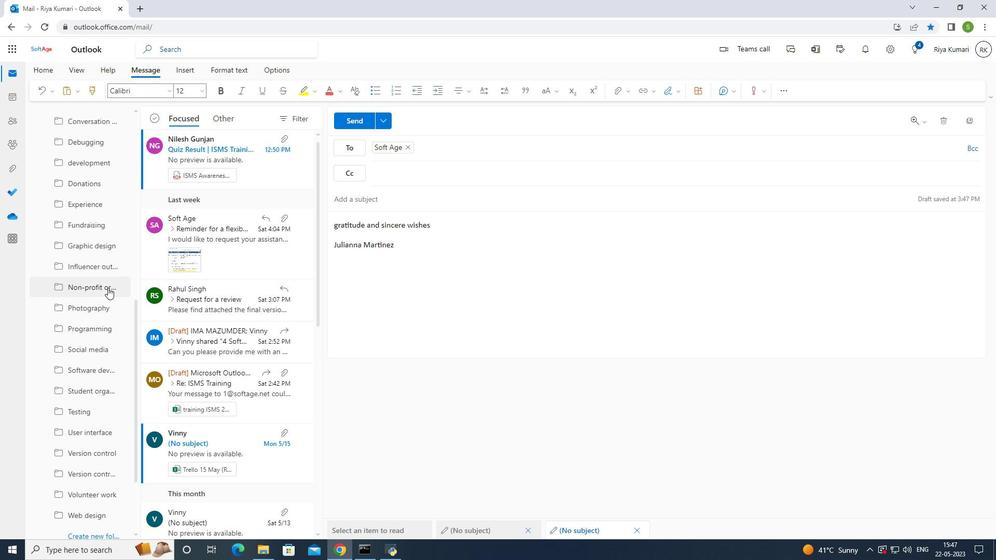 
Action: Mouse moved to (106, 295)
Screenshot: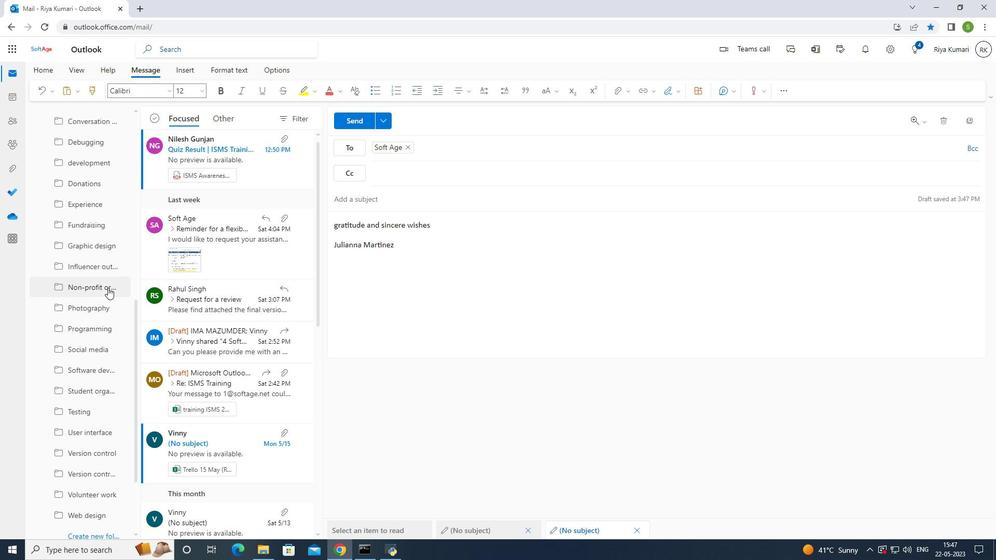 
Action: Mouse scrolled (106, 295) with delta (0, 0)
Screenshot: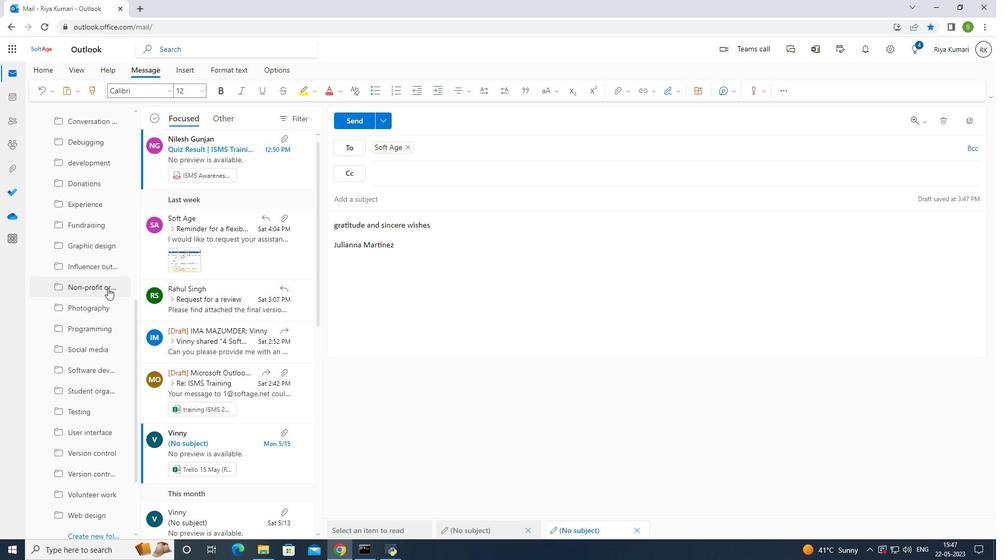 
Action: Mouse moved to (106, 297)
Screenshot: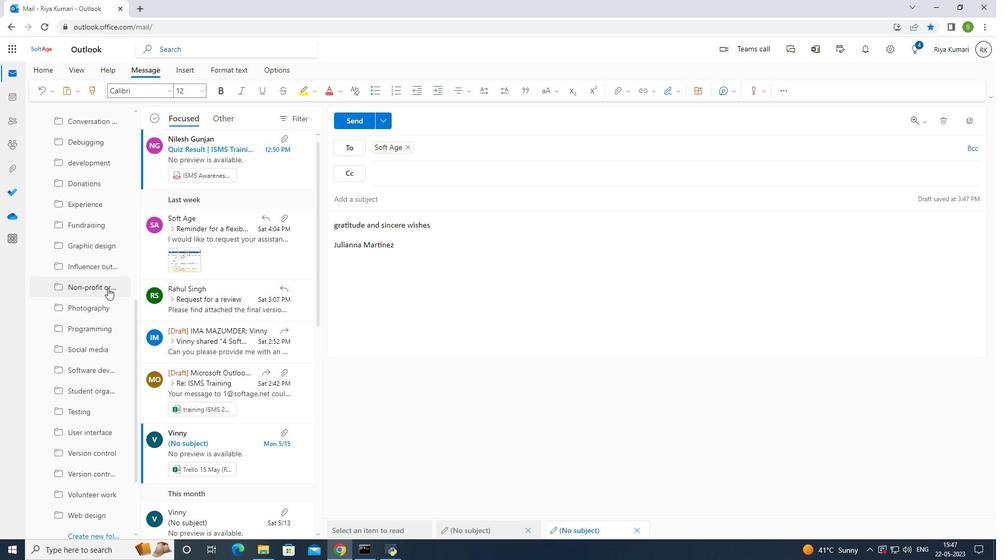 
Action: Mouse scrolled (106, 296) with delta (0, 0)
Screenshot: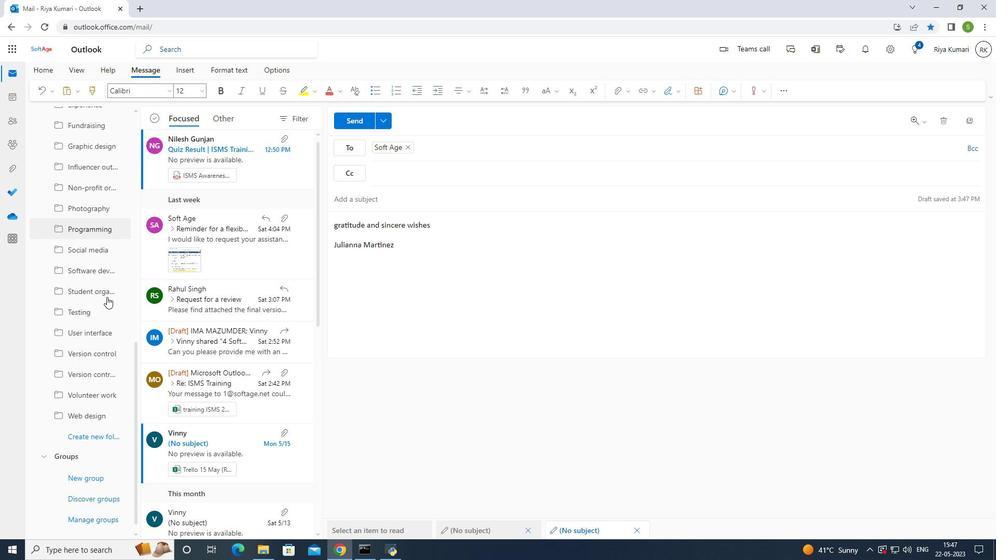 
Action: Mouse scrolled (106, 296) with delta (0, 0)
Screenshot: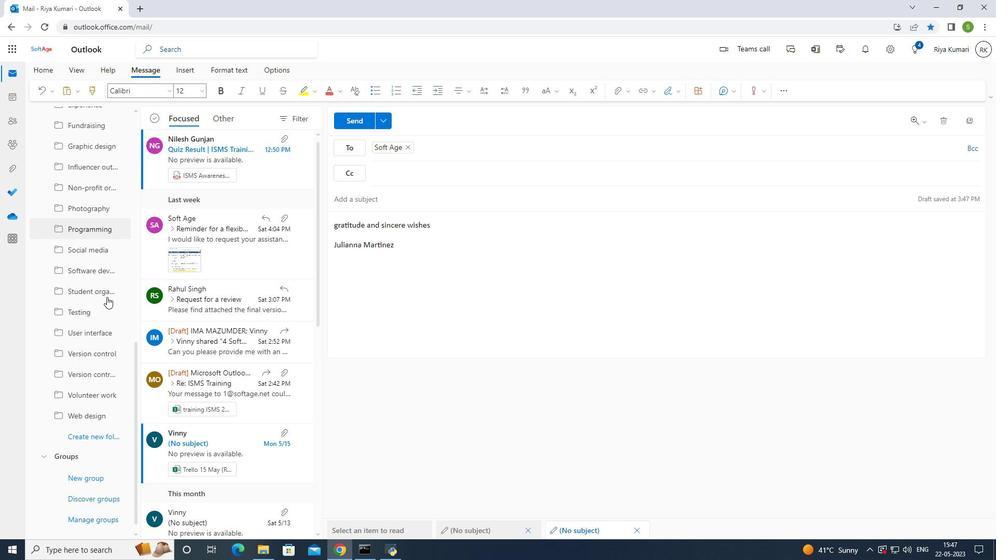 
Action: Mouse scrolled (106, 296) with delta (0, 0)
Screenshot: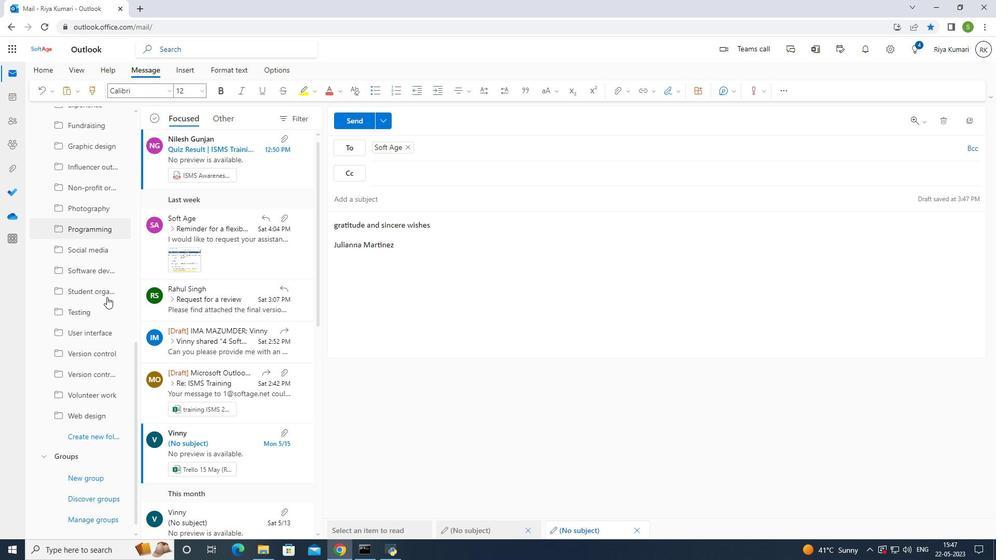 
Action: Mouse moved to (106, 298)
Screenshot: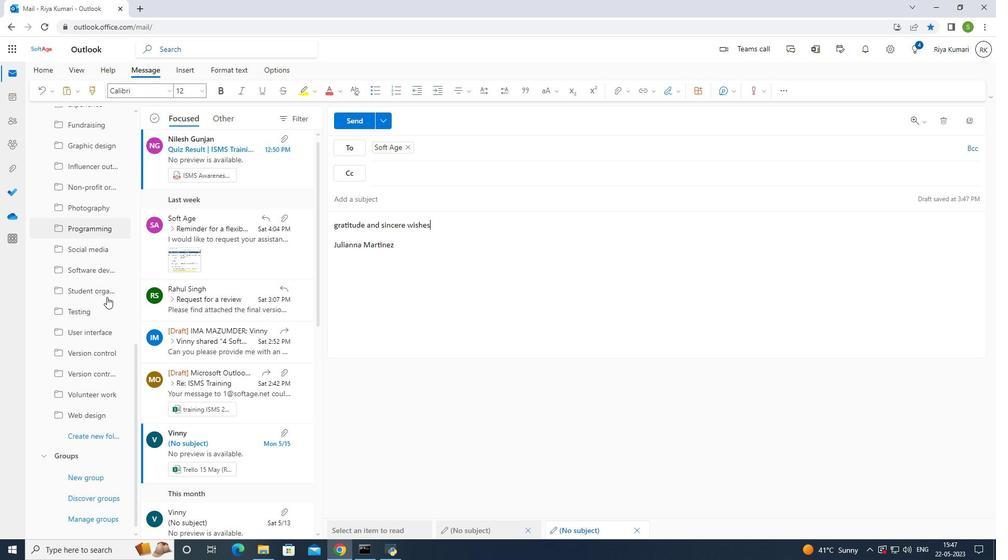 
Action: Mouse scrolled (106, 297) with delta (0, 0)
Screenshot: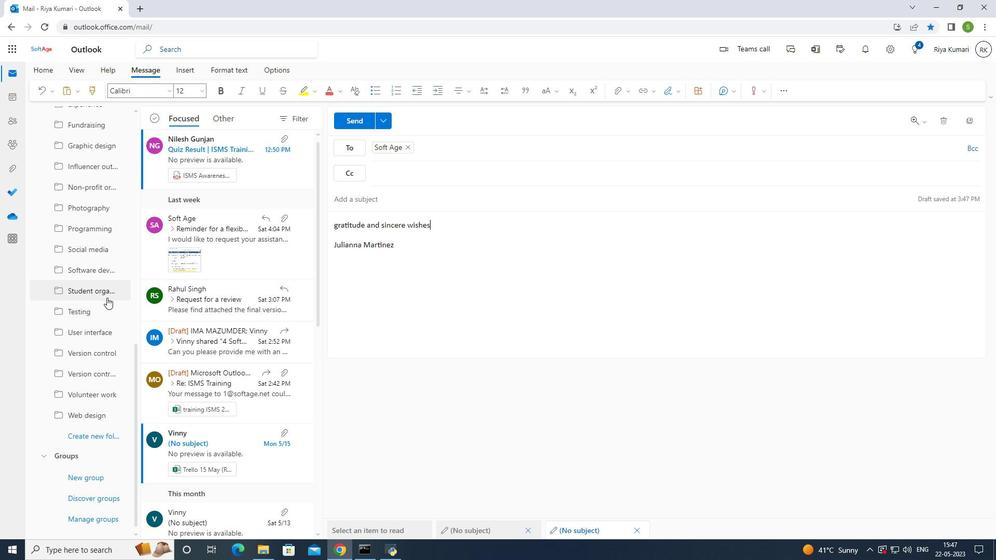 
Action: Mouse moved to (106, 299)
Screenshot: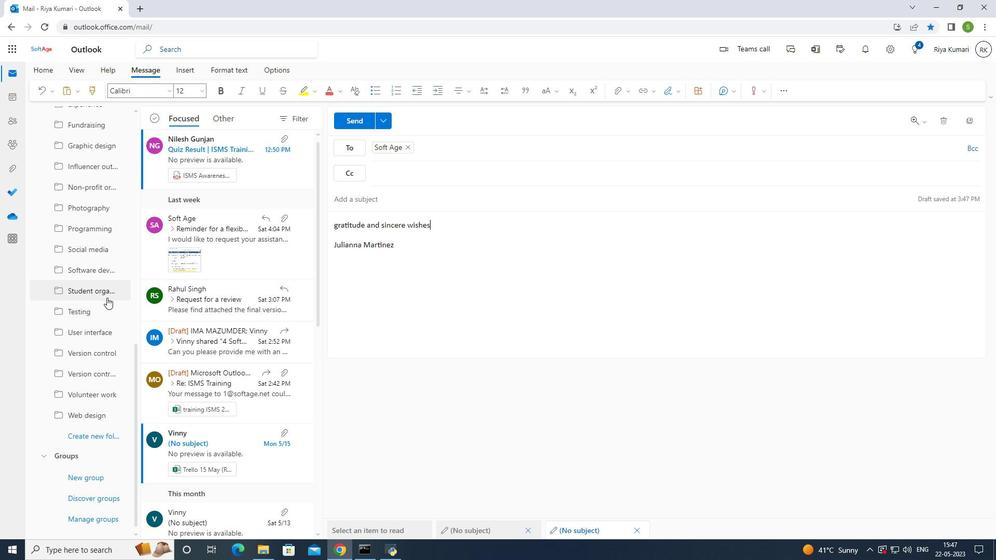 
Action: Mouse scrolled (106, 298) with delta (0, 0)
Screenshot: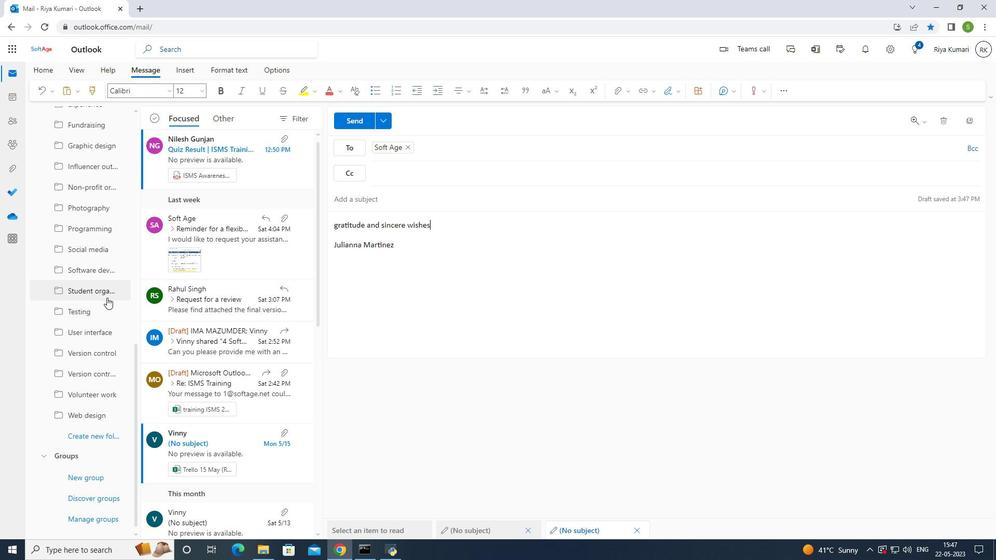 
Action: Mouse moved to (110, 313)
Screenshot: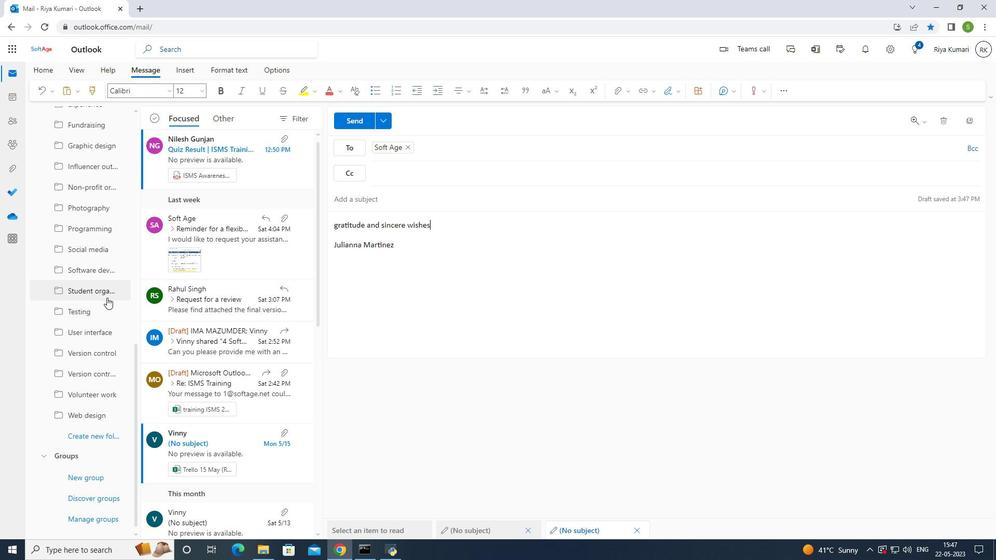 
Action: Mouse scrolled (106, 299) with delta (0, 0)
Screenshot: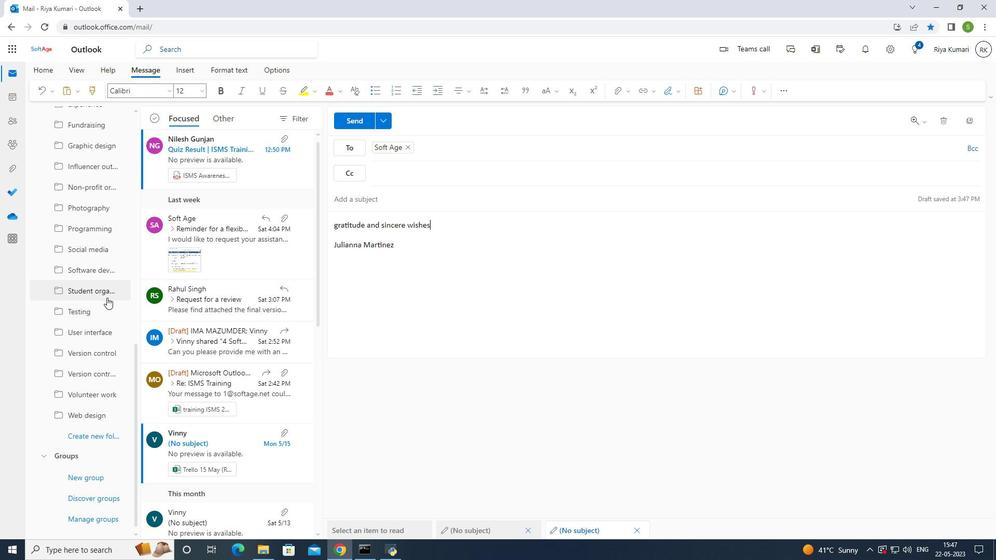 
Action: Mouse moved to (112, 316)
Screenshot: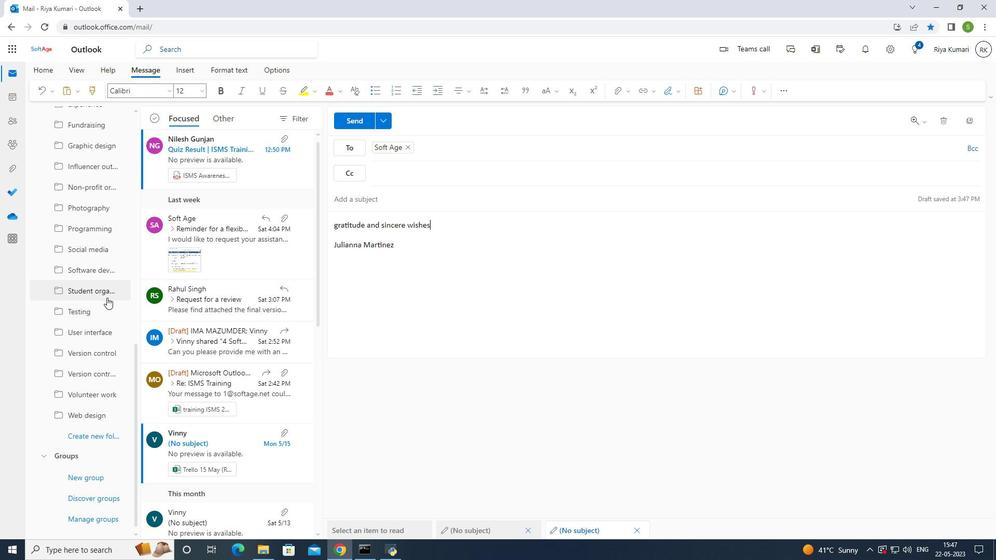 
Action: Mouse scrolled (106, 302) with delta (0, 0)
Screenshot: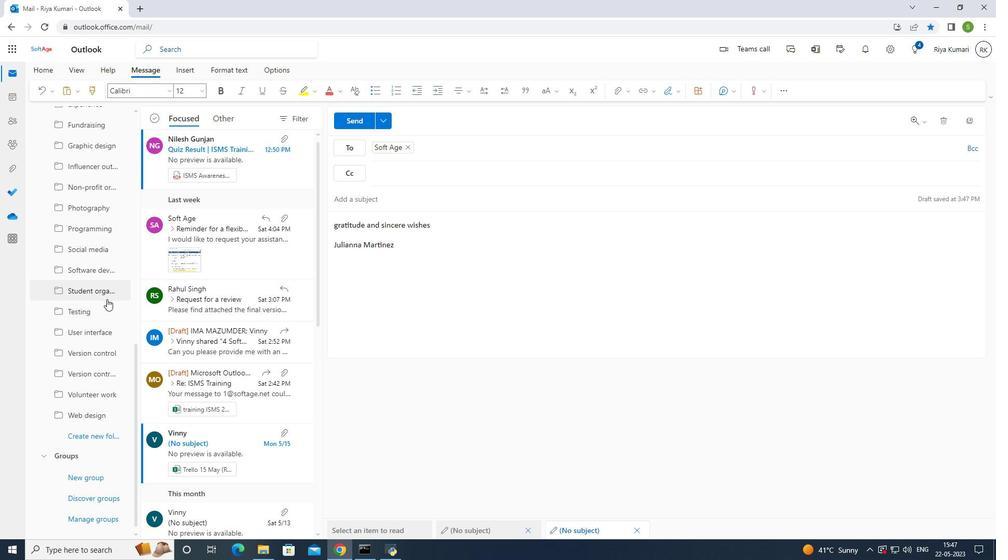 
Action: Mouse moved to (111, 432)
Screenshot: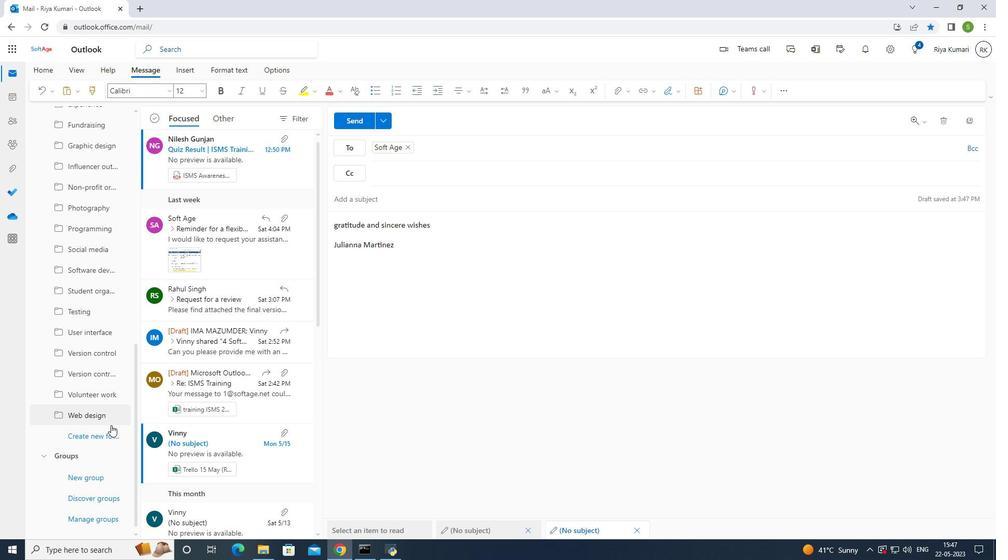 
Action: Mouse pressed left at (111, 432)
Screenshot: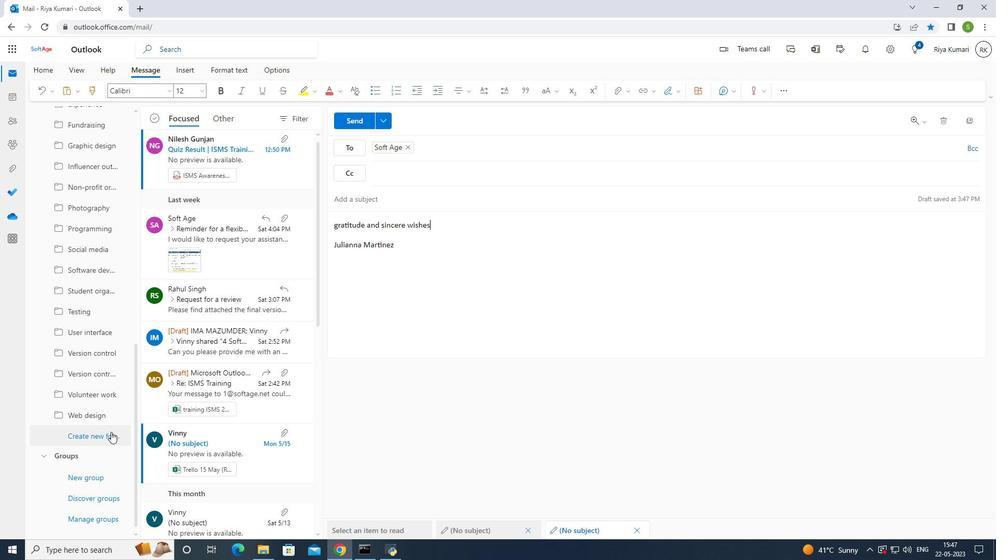 
Action: Mouse moved to (125, 425)
Screenshot: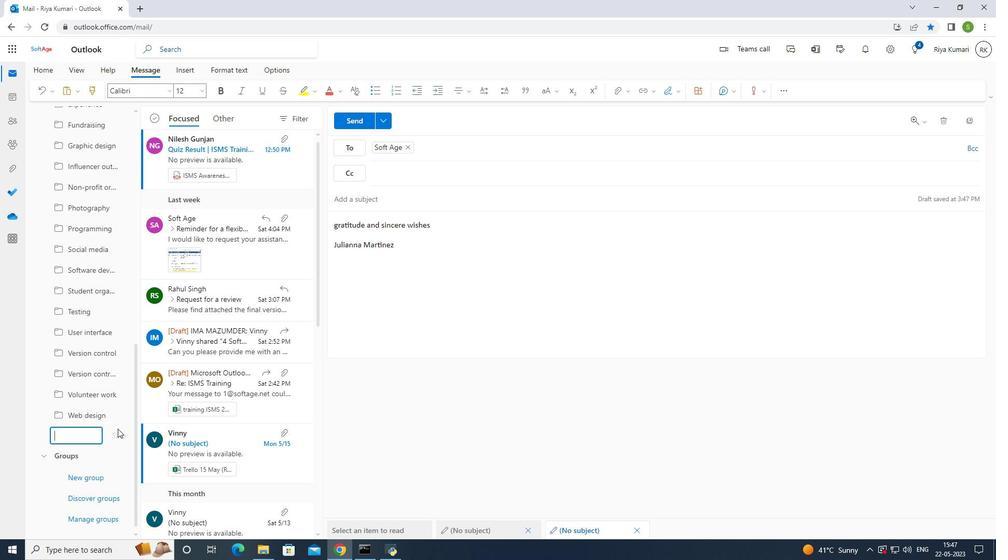 
Action: Key pressed <Key.shift>Machine<Key.space><Key.shift>Learning
Screenshot: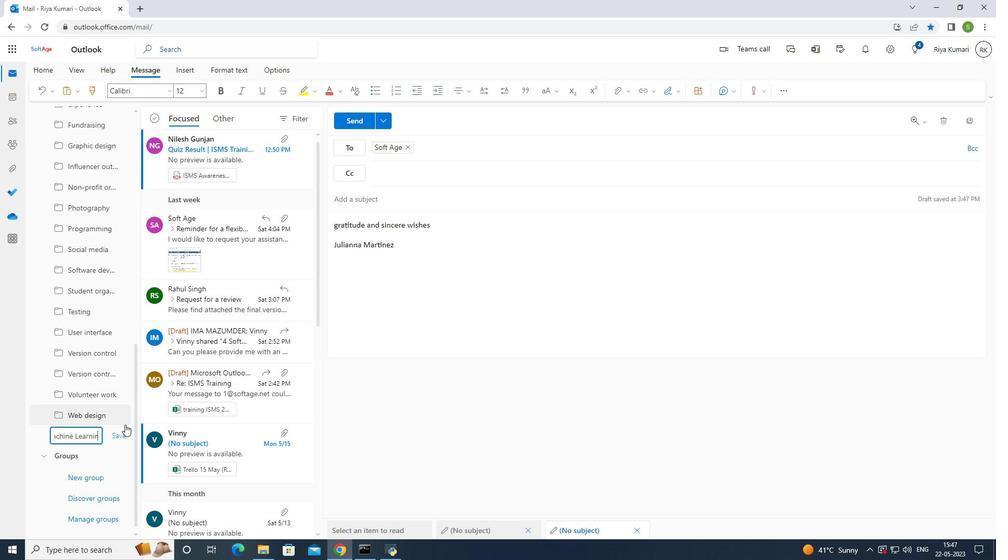 
Action: Mouse moved to (122, 434)
Screenshot: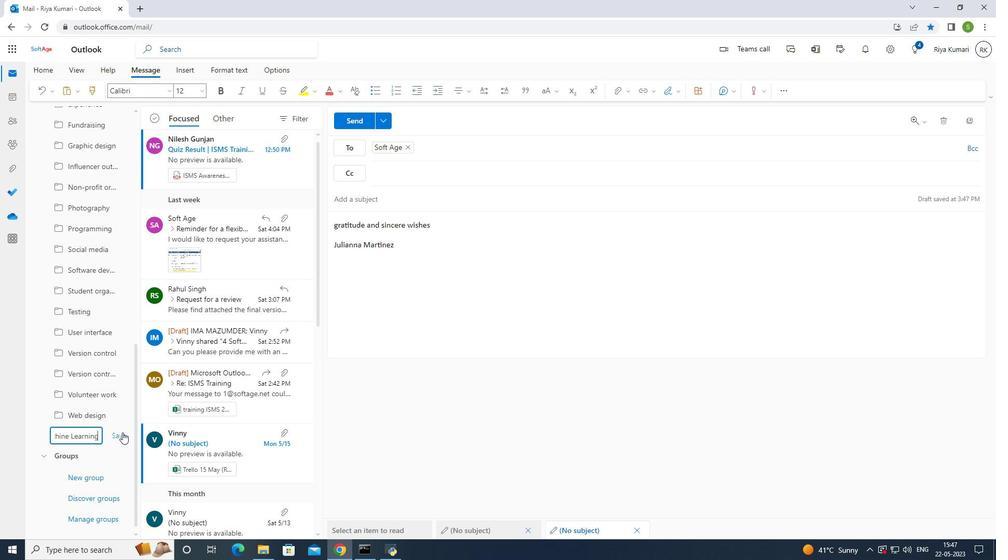 
Action: Mouse pressed left at (122, 434)
Screenshot: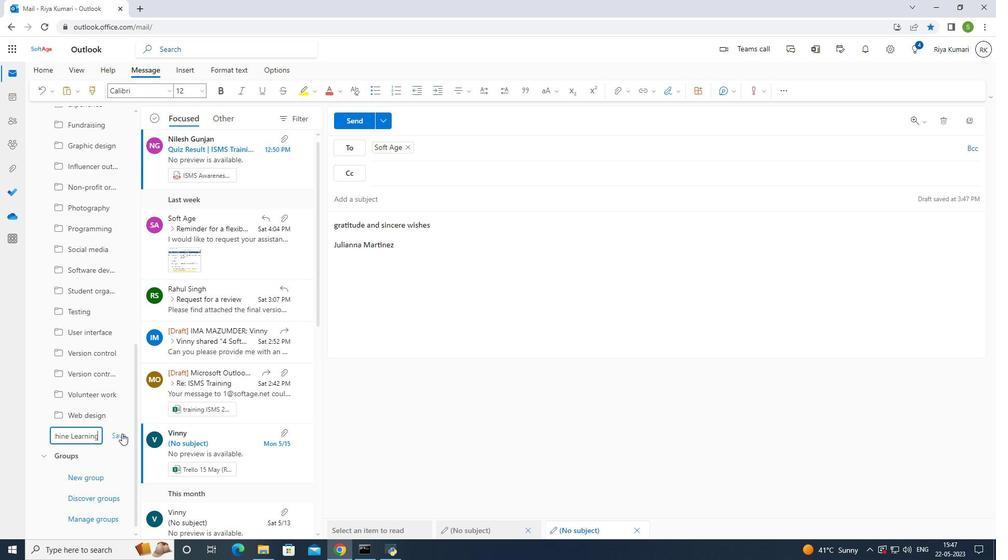 
Action: Mouse moved to (368, 126)
Screenshot: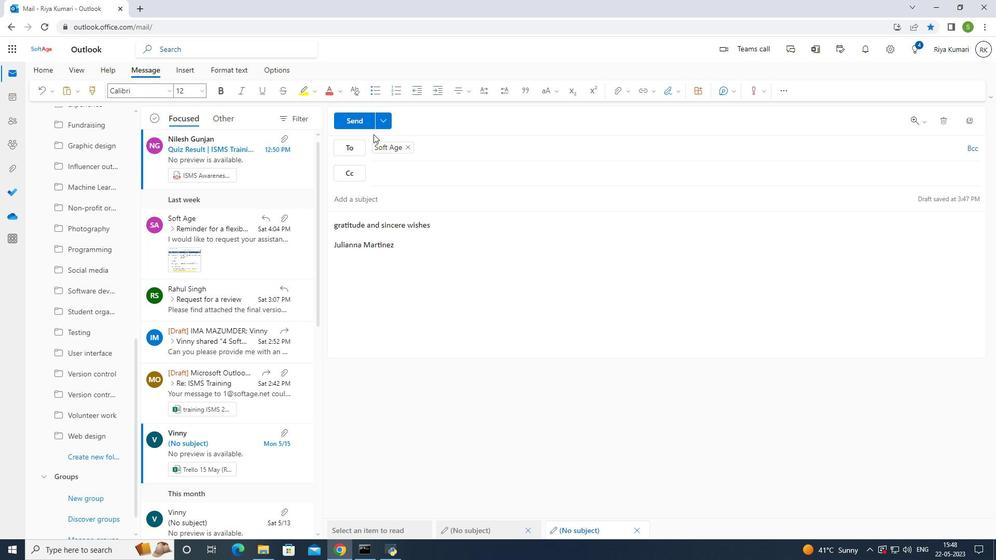 
Action: Mouse pressed left at (368, 126)
Screenshot: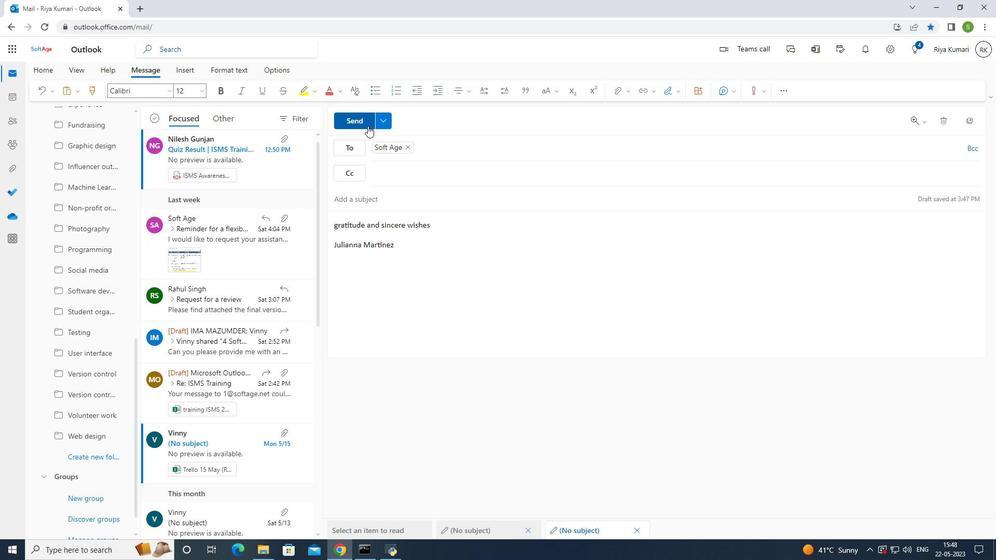 
Action: Mouse moved to (485, 316)
Screenshot: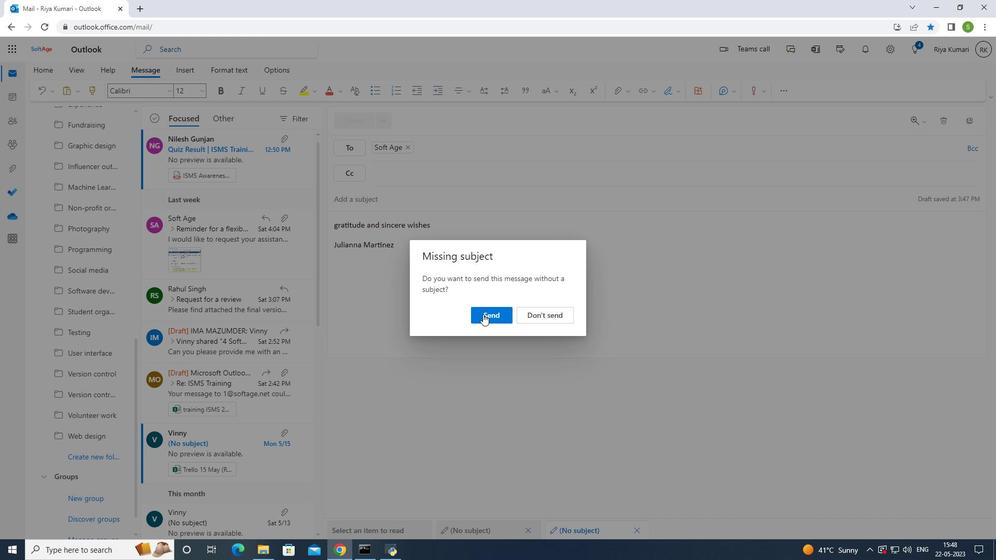 
Action: Mouse pressed left at (485, 316)
Screenshot: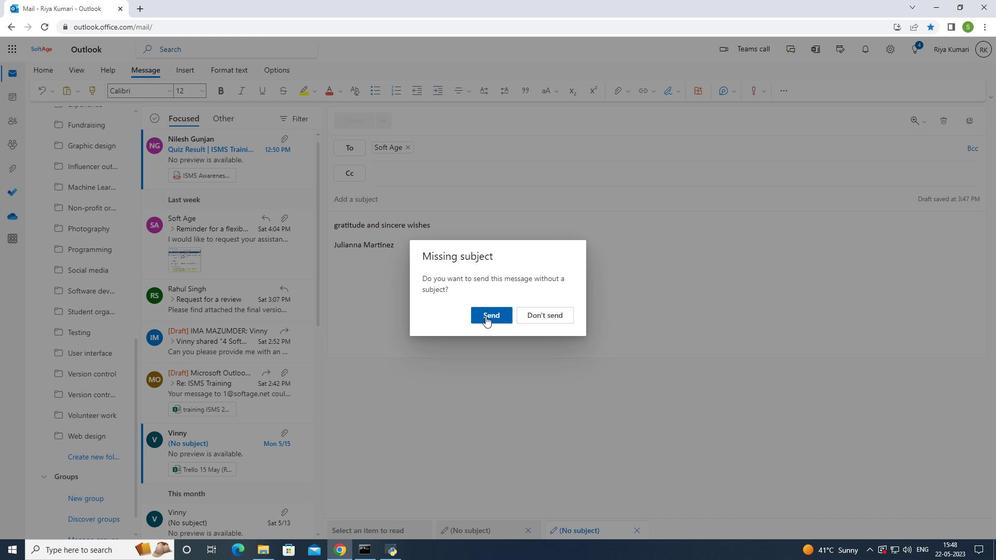 
Action: Mouse moved to (525, 309)
Screenshot: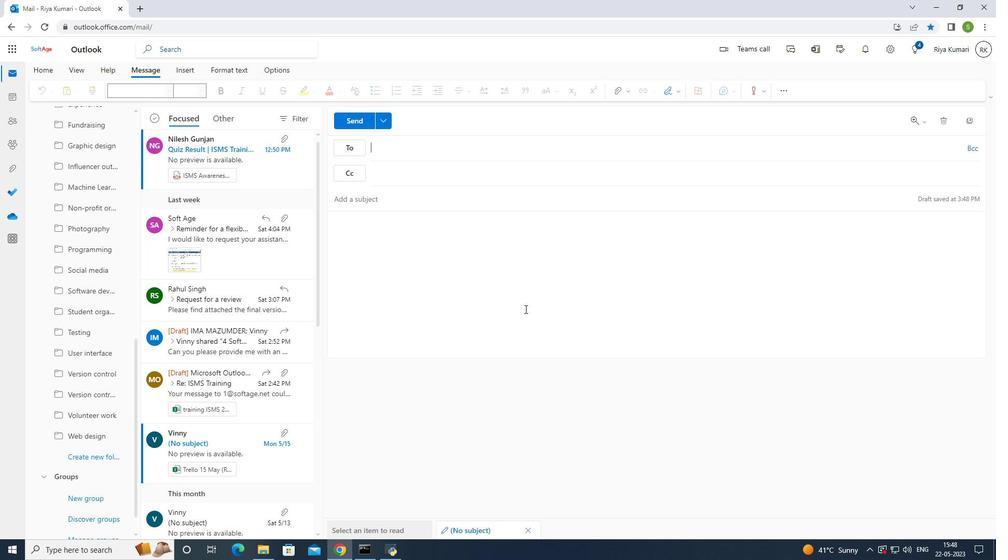 
